Task: Look for space in Budapest XXI. kerület, Hungary from 5th June, 2023 to 16th June, 2023 for 2 adults in price range Rs.7000 to Rs.15000. Place can be entire place with 1  bedroom having 1 bed and 1 bathroom. Property type can be house, flat, guest house, hotel. Booking option can be shelf check-in. Required host language is English.
Action: Mouse moved to (436, 90)
Screenshot: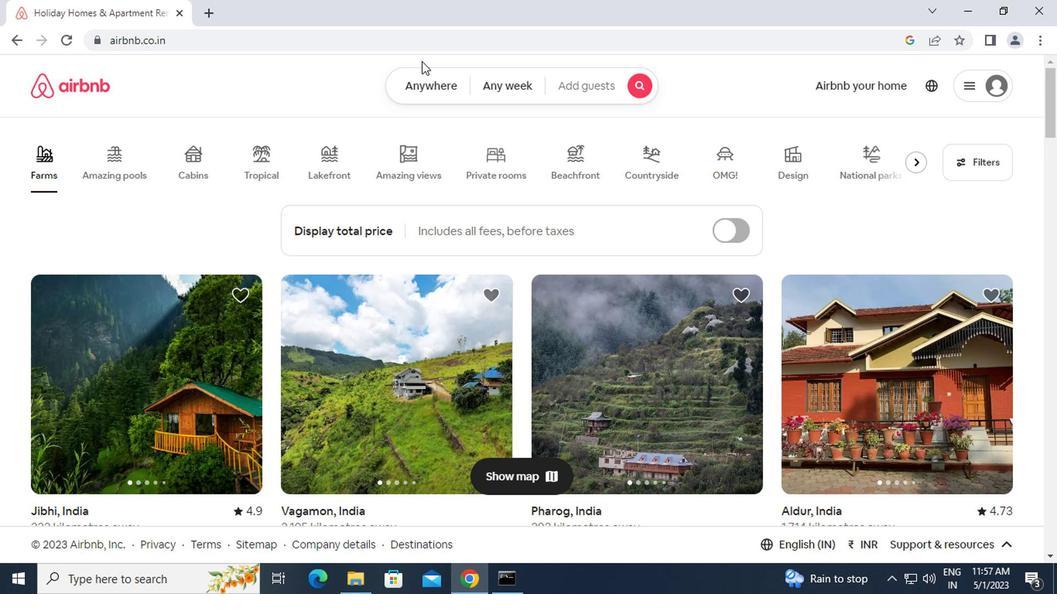 
Action: Mouse pressed left at (436, 90)
Screenshot: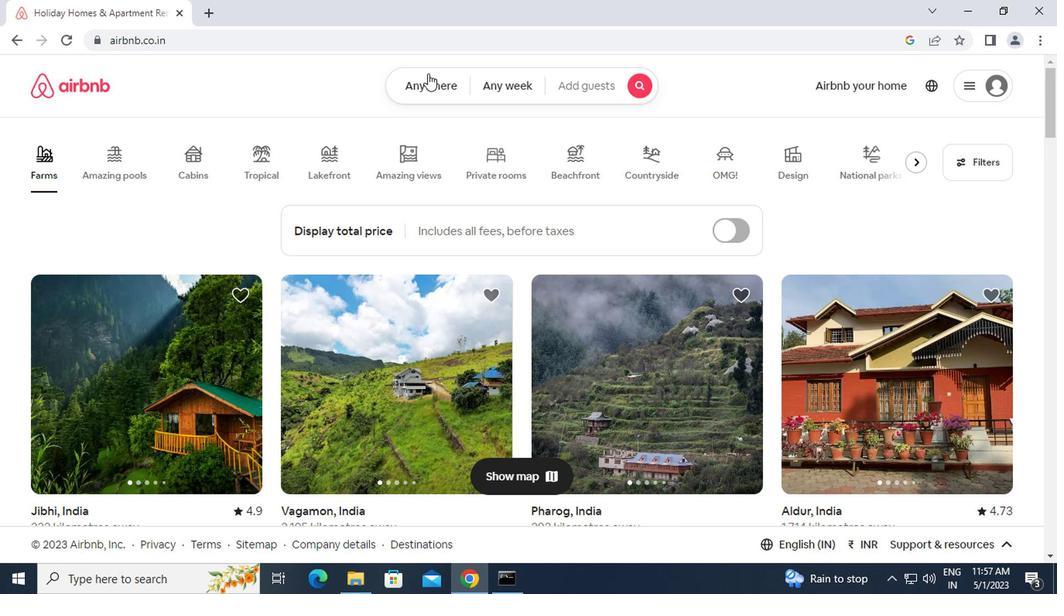 
Action: Mouse moved to (382, 128)
Screenshot: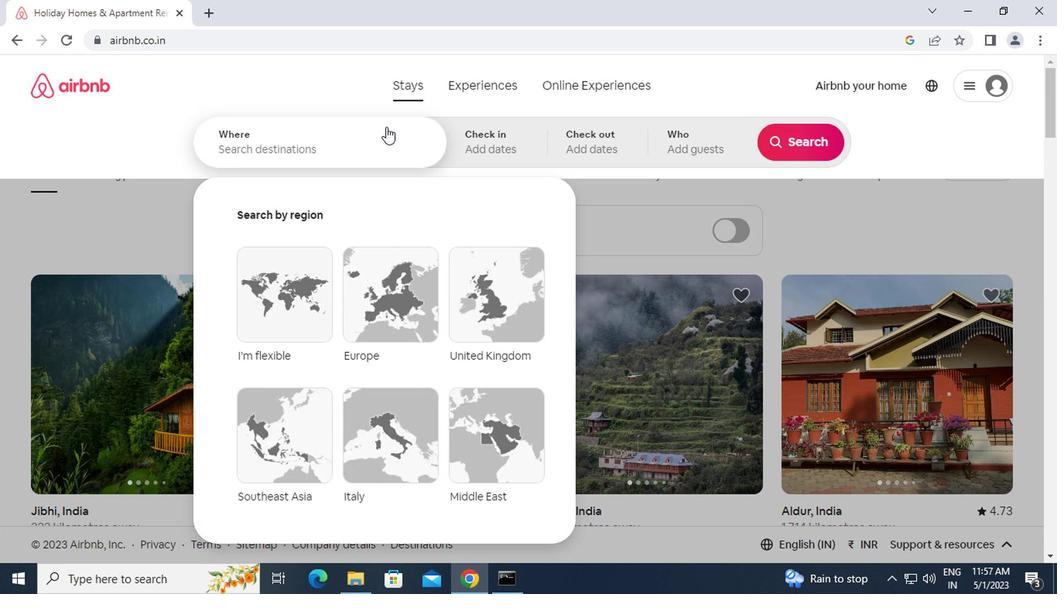 
Action: Mouse pressed left at (382, 128)
Screenshot: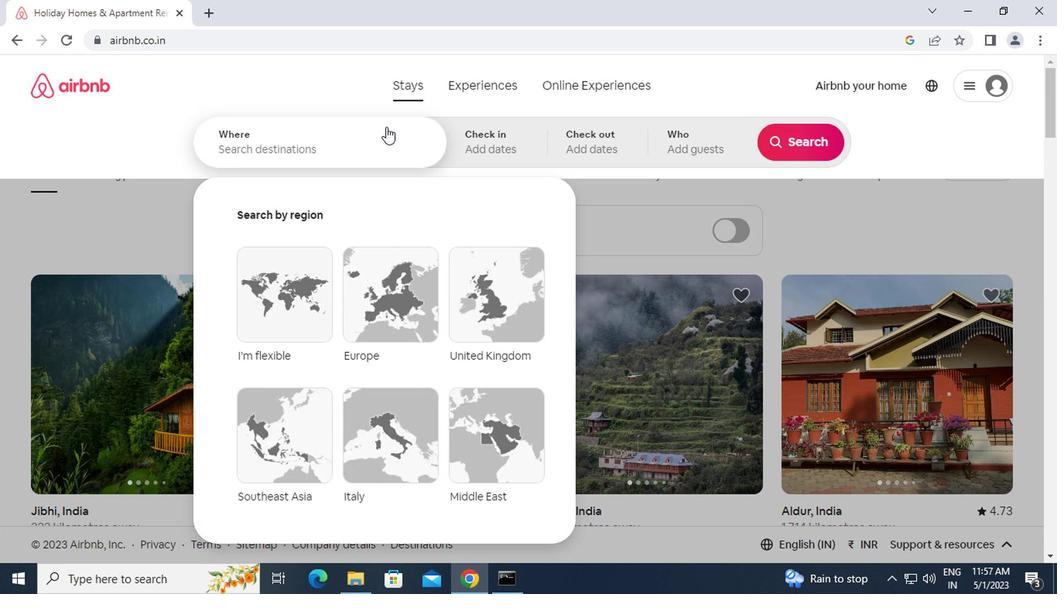 
Action: Key pressed b<Key.caps_lock>udapest<Key.space><Key.caps_lock>xxi.<Key.space><Key.caps_lock>kerulet,<Key.space><Key.caps_lock>h<Key.caps_lock>ungary<Key.enter>
Screenshot: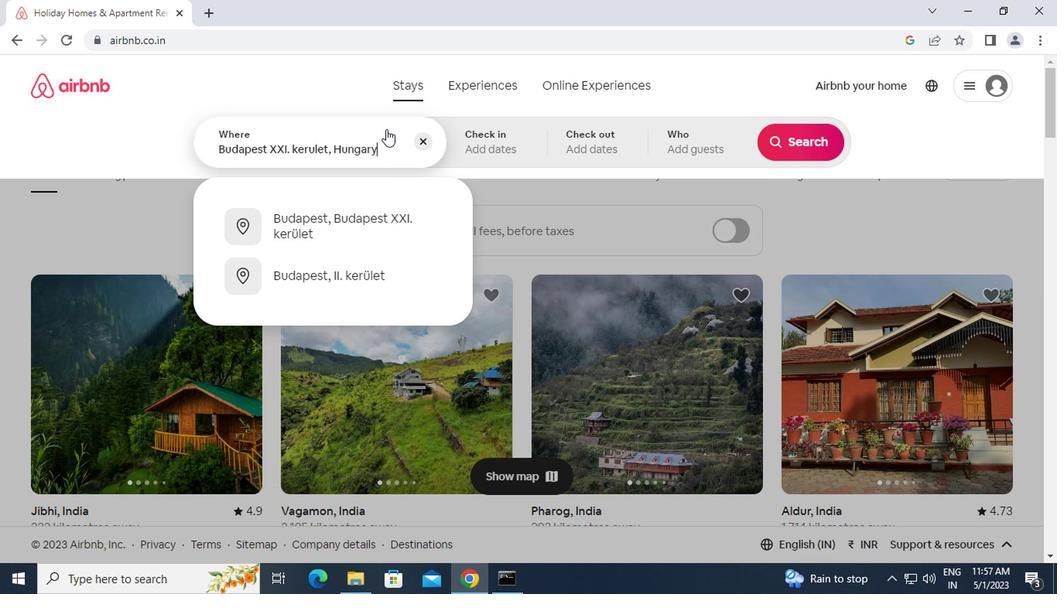 
Action: Mouse moved to (634, 367)
Screenshot: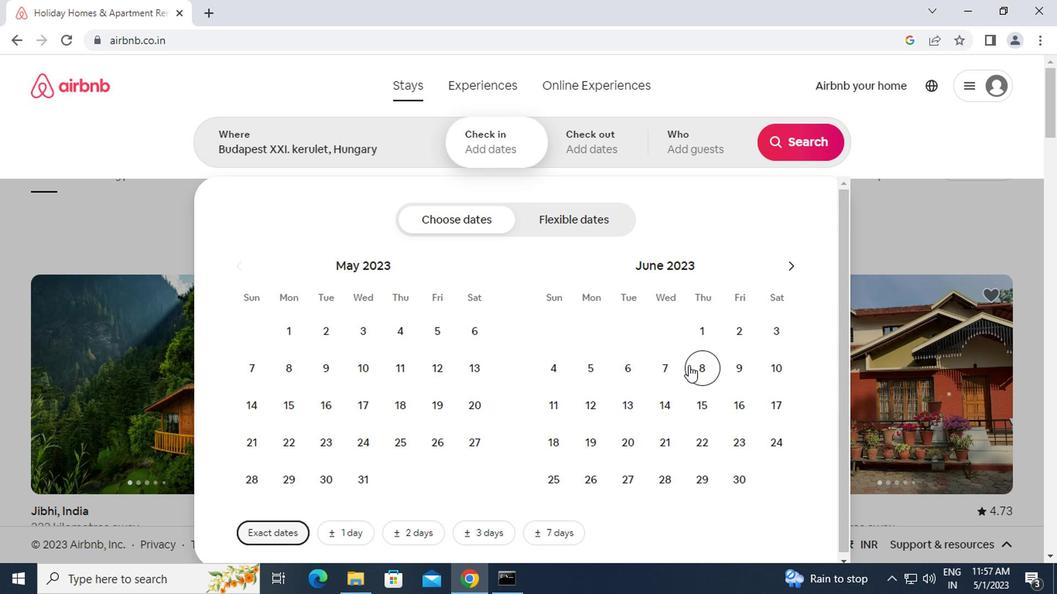 
Action: Mouse pressed left at (634, 367)
Screenshot: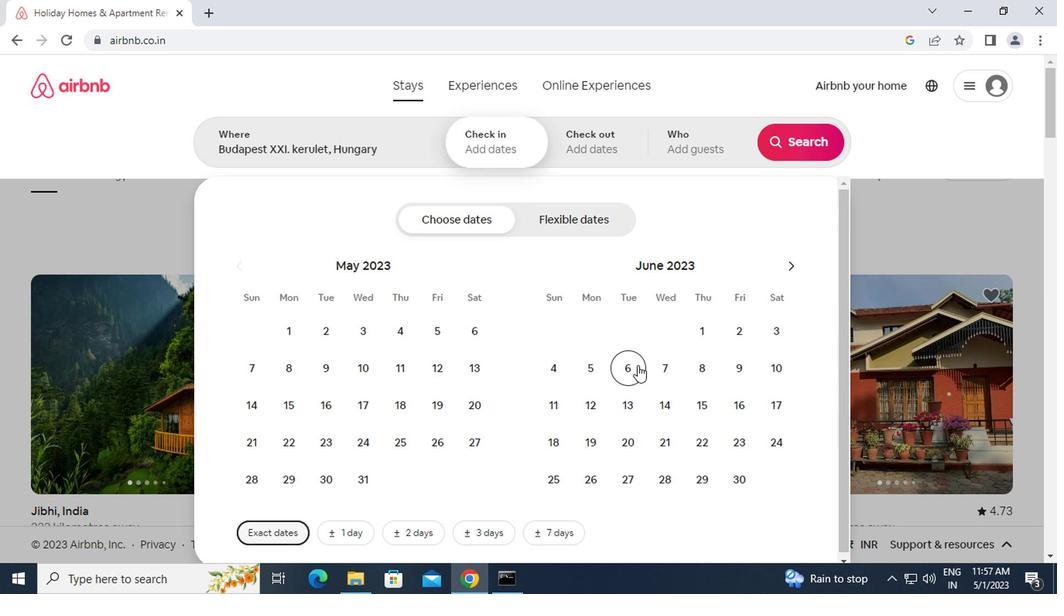 
Action: Mouse moved to (737, 406)
Screenshot: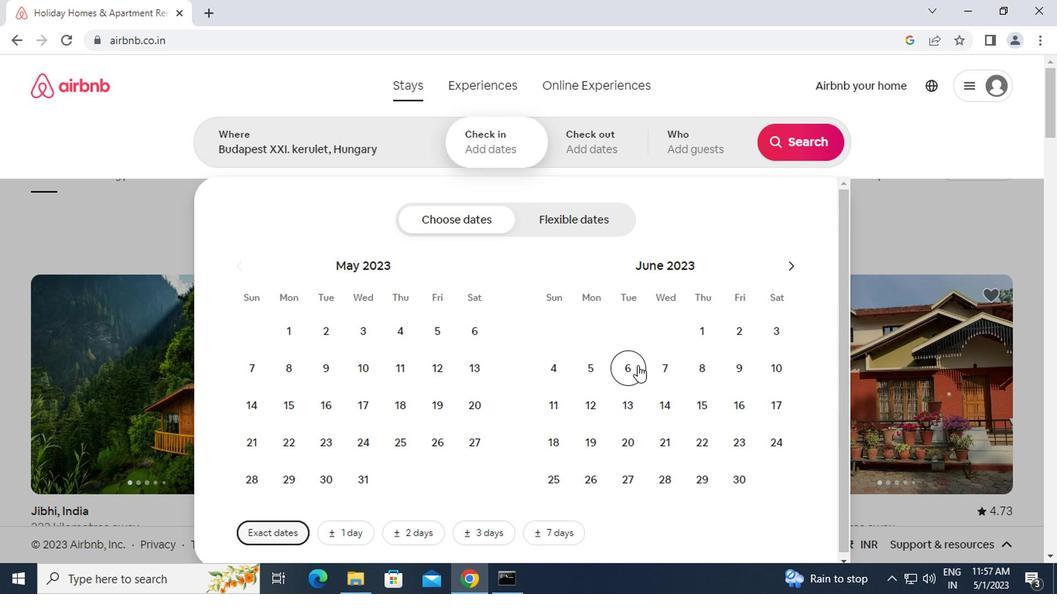 
Action: Mouse pressed left at (737, 406)
Screenshot: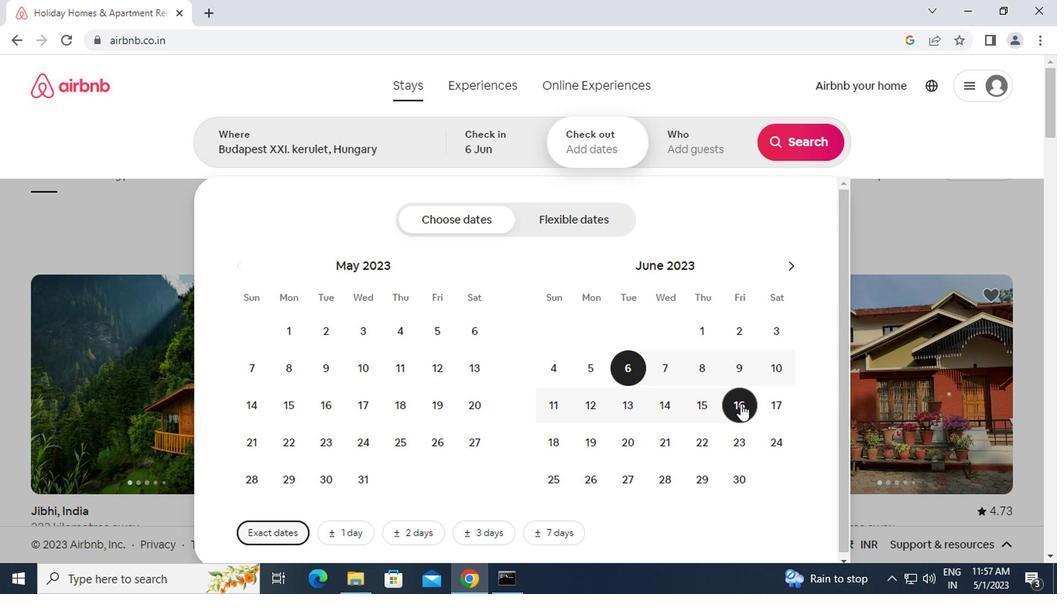 
Action: Mouse moved to (698, 136)
Screenshot: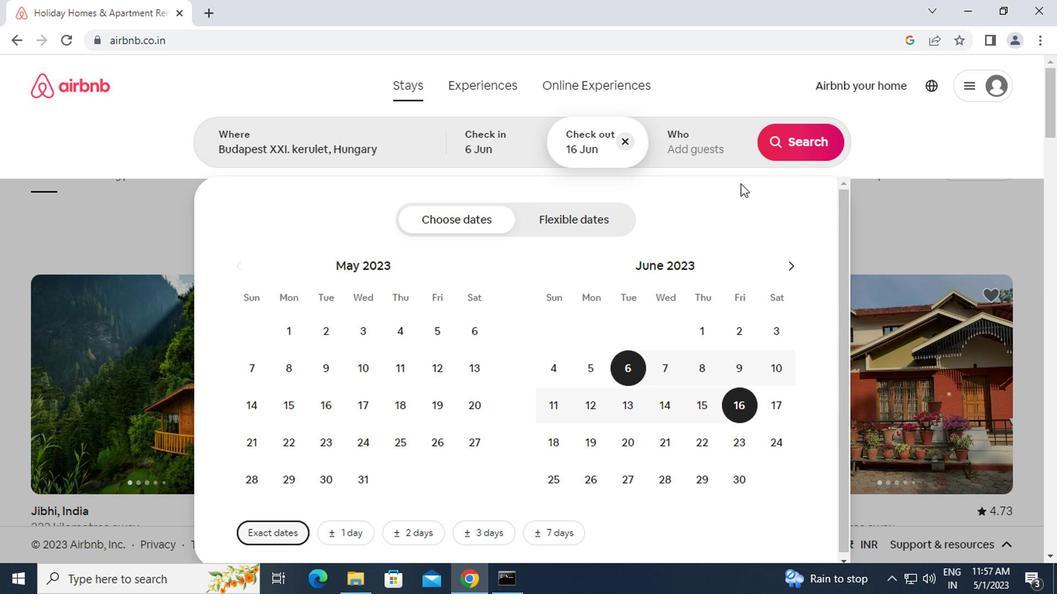 
Action: Mouse pressed left at (698, 136)
Screenshot: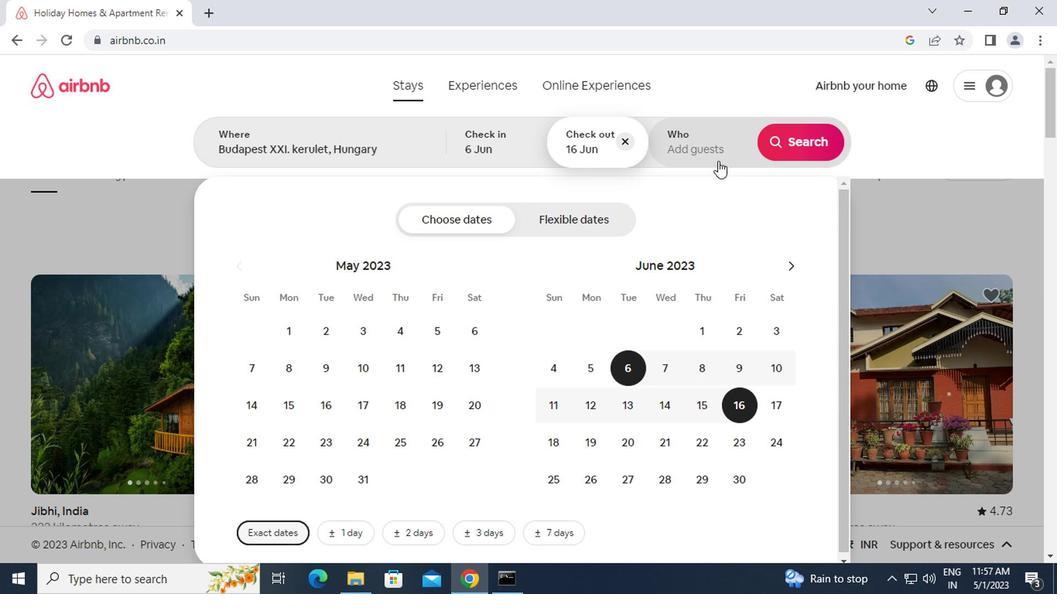 
Action: Mouse moved to (804, 228)
Screenshot: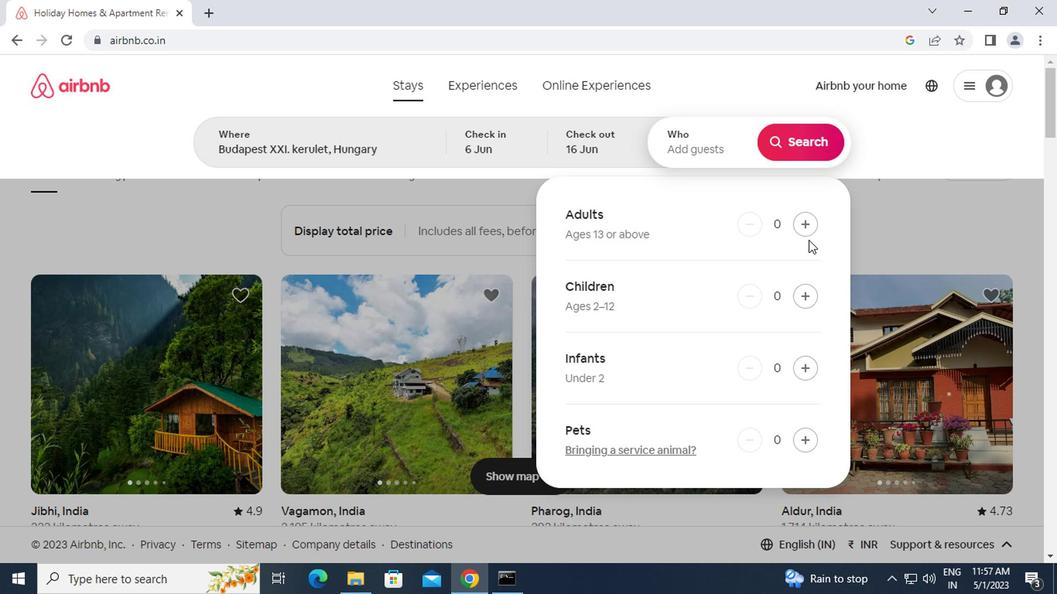 
Action: Mouse pressed left at (804, 228)
Screenshot: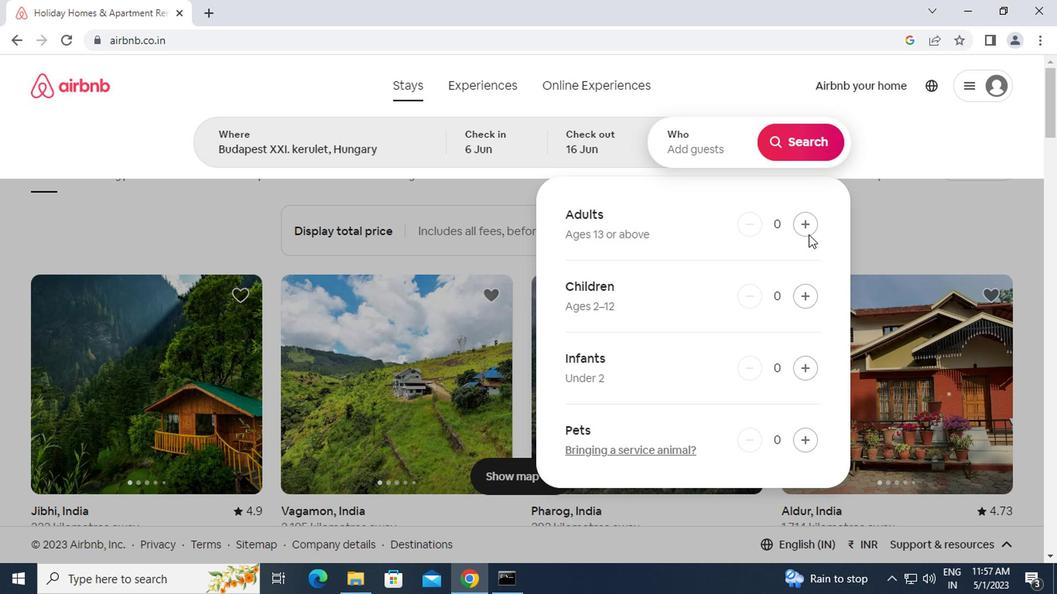 
Action: Mouse pressed left at (804, 228)
Screenshot: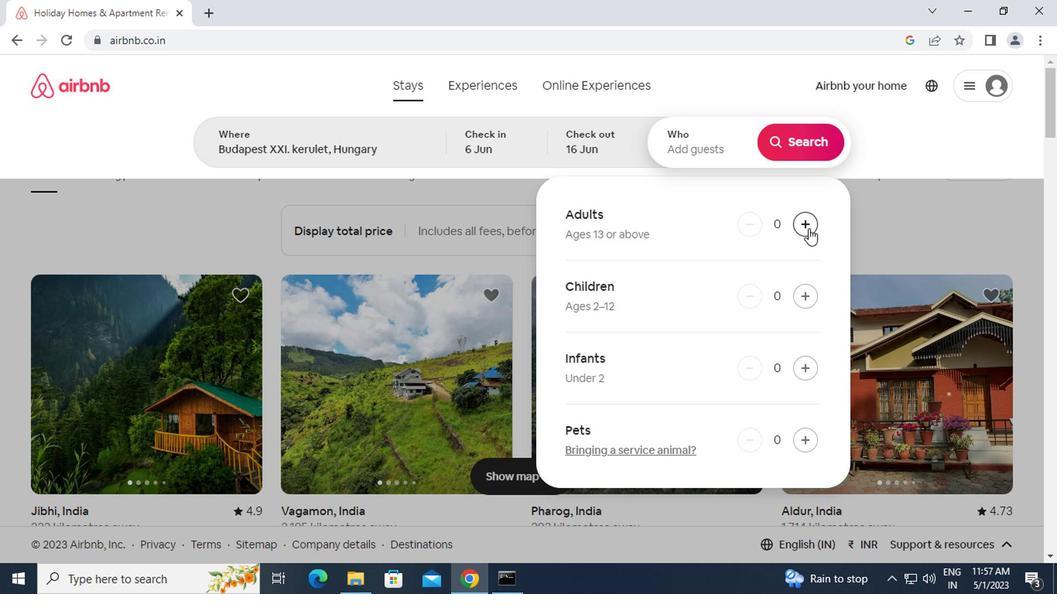 
Action: Mouse moved to (804, 153)
Screenshot: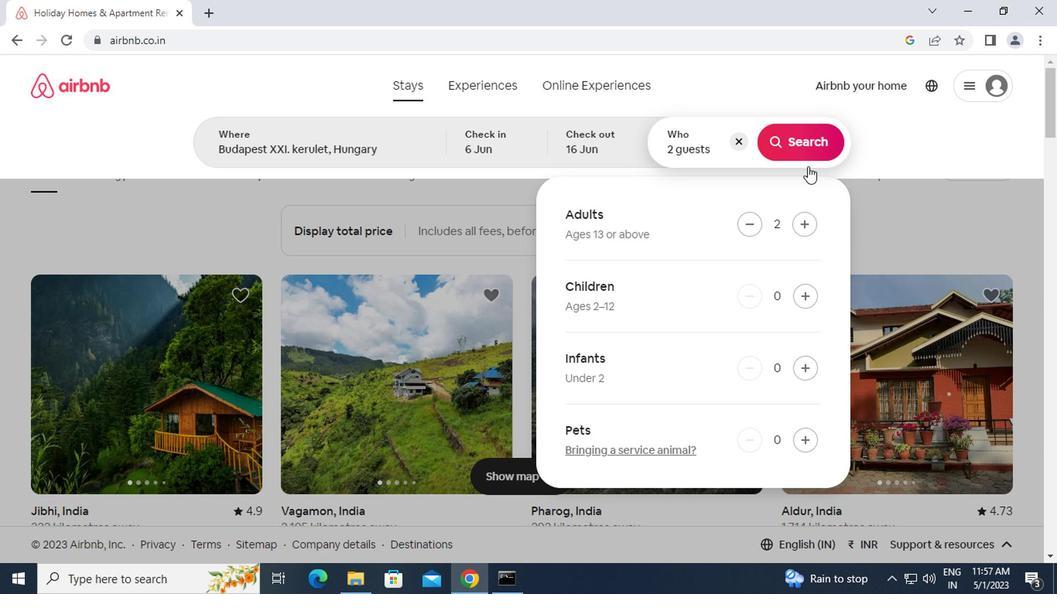 
Action: Mouse pressed left at (804, 153)
Screenshot: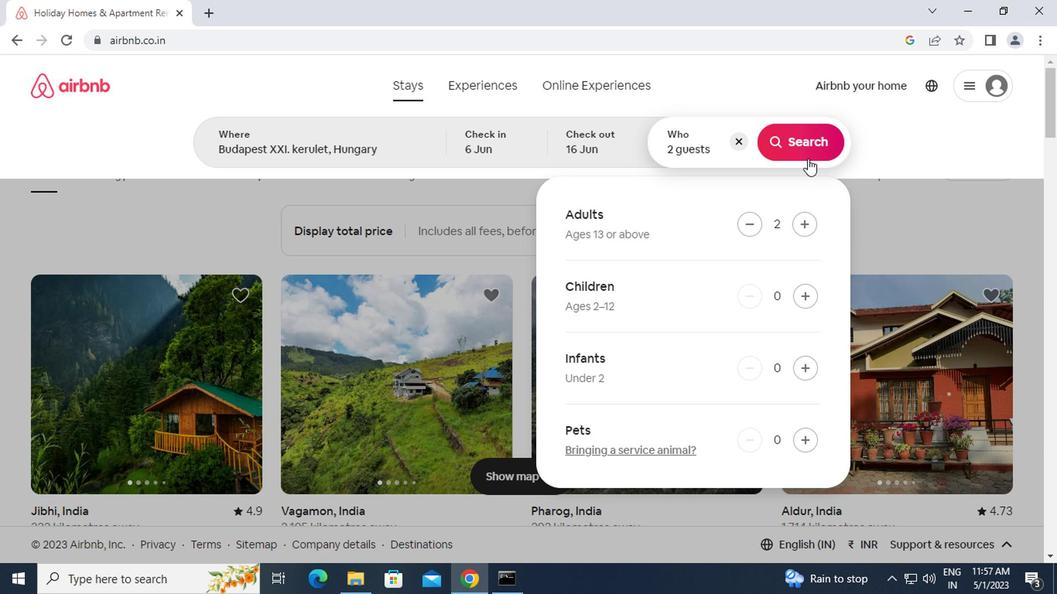 
Action: Mouse moved to (977, 135)
Screenshot: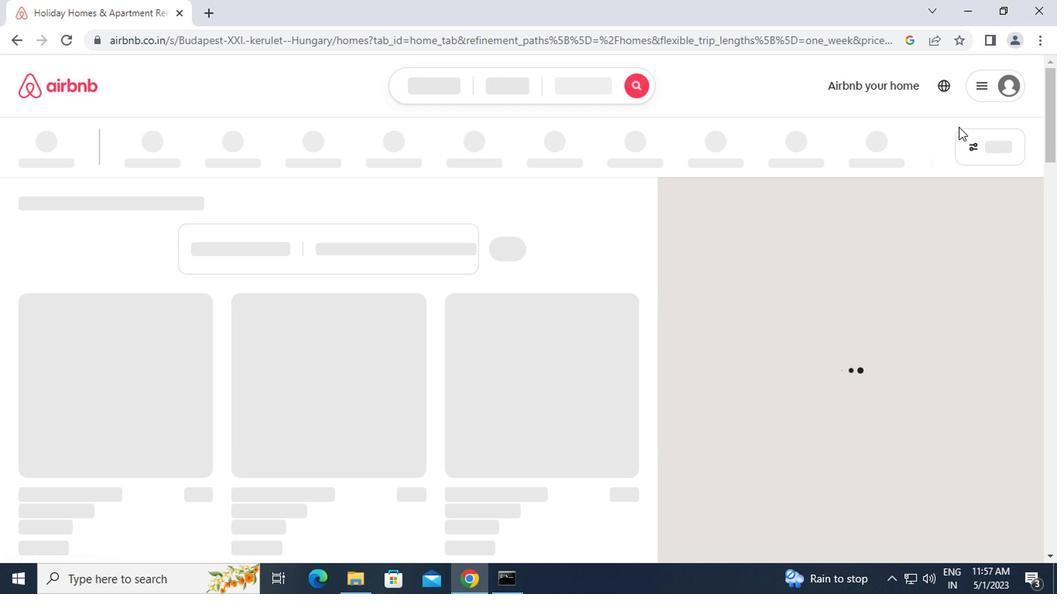 
Action: Mouse pressed left at (977, 135)
Screenshot: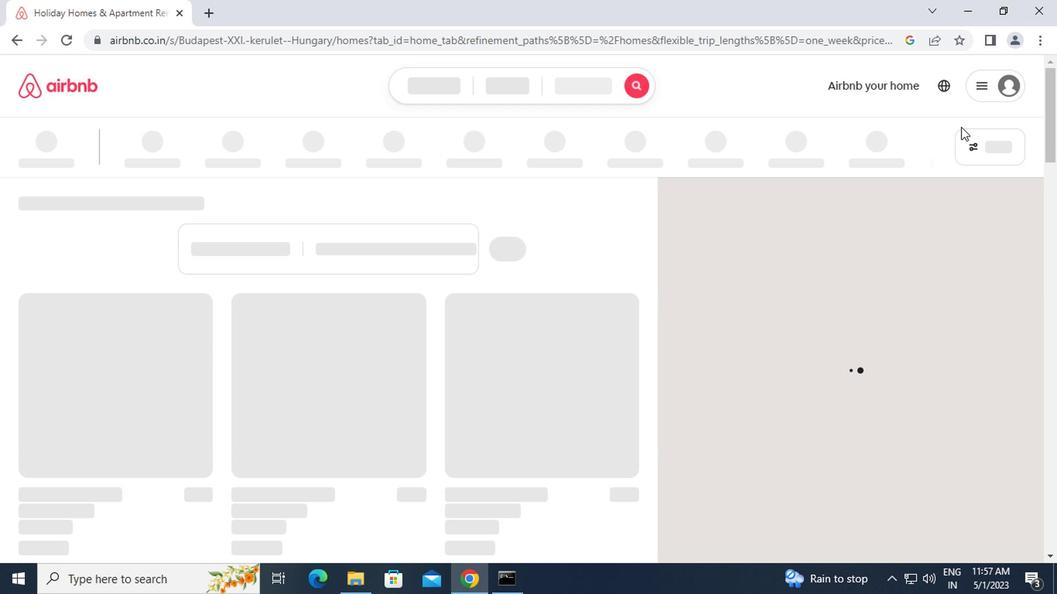 
Action: Mouse moved to (331, 345)
Screenshot: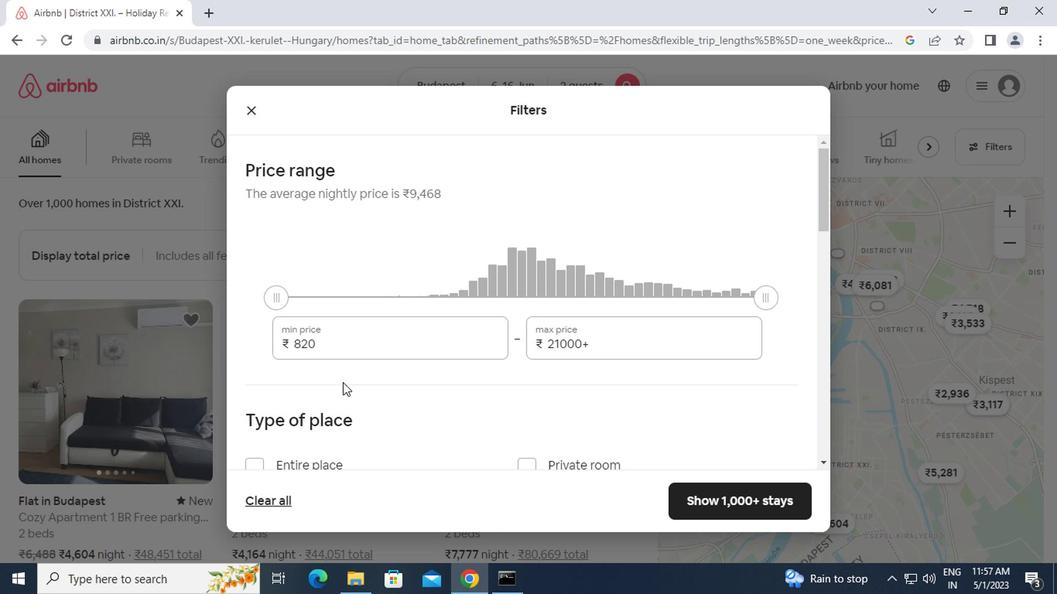 
Action: Mouse pressed left at (331, 345)
Screenshot: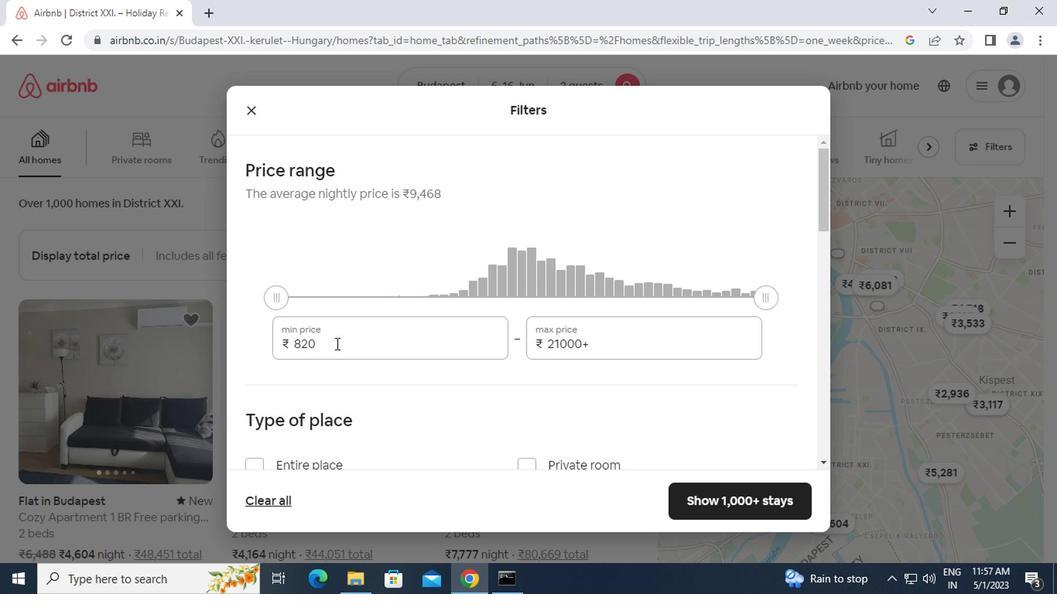 
Action: Mouse moved to (243, 350)
Screenshot: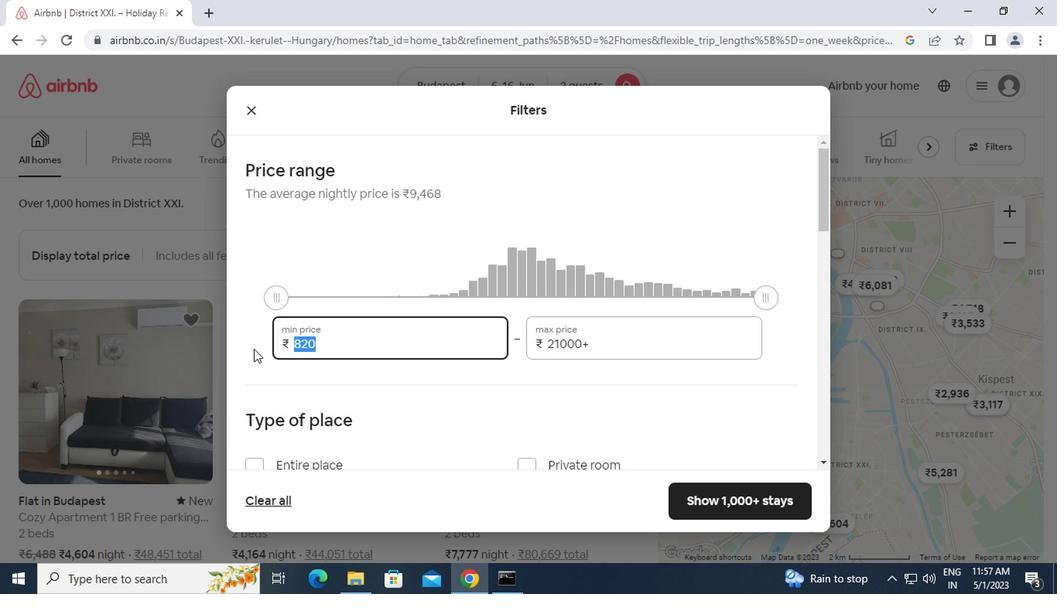 
Action: Key pressed 7
Screenshot: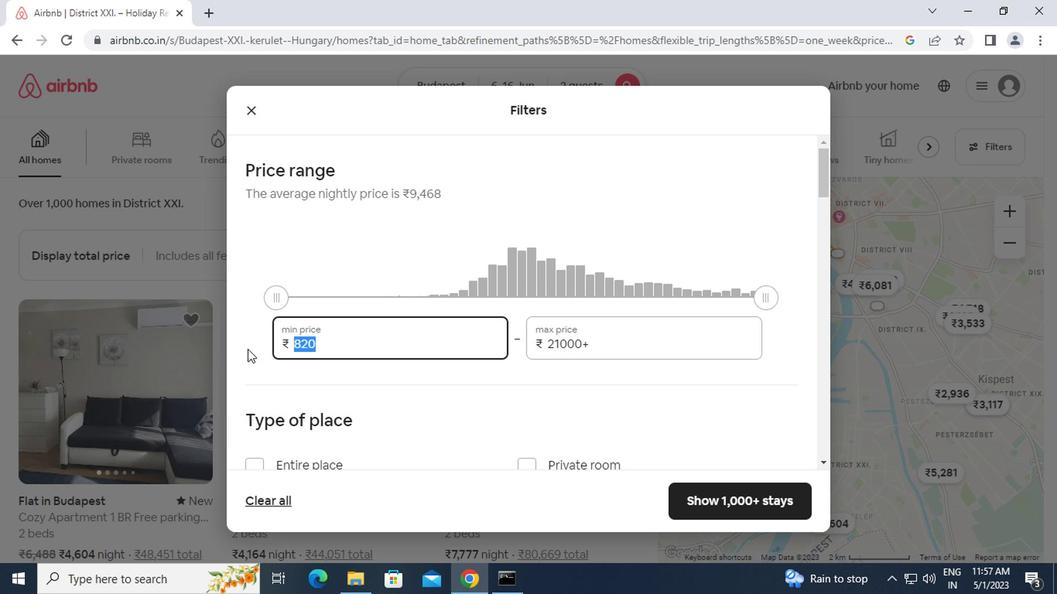 
Action: Mouse moved to (243, 350)
Screenshot: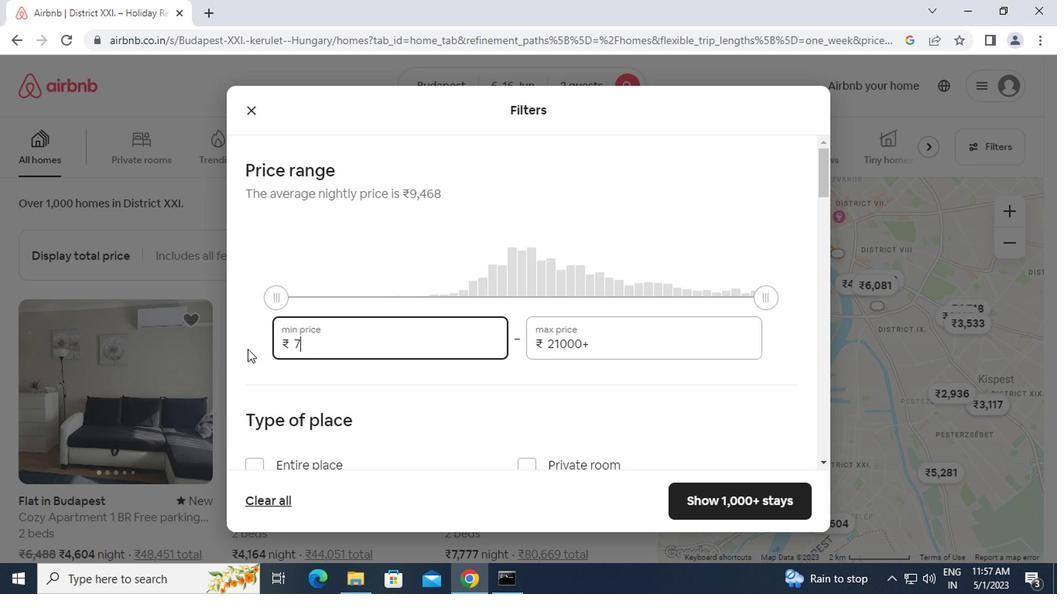 
Action: Key pressed 000<Key.tab><Key.backspace><Key.backspace><Key.backspace><Key.backspace><Key.backspace><Key.backspace><Key.backspace><Key.backspace><Key.backspace><Key.backspace><Key.backspace><Key.backspace><Key.backspace><Key.backspace><Key.backspace><Key.backspace><Key.backspace><Key.backspace><Key.backspace><Key.backspace><Key.backspace><Key.backspace><Key.backspace><Key.backspace><Key.backspace>15000
Screenshot: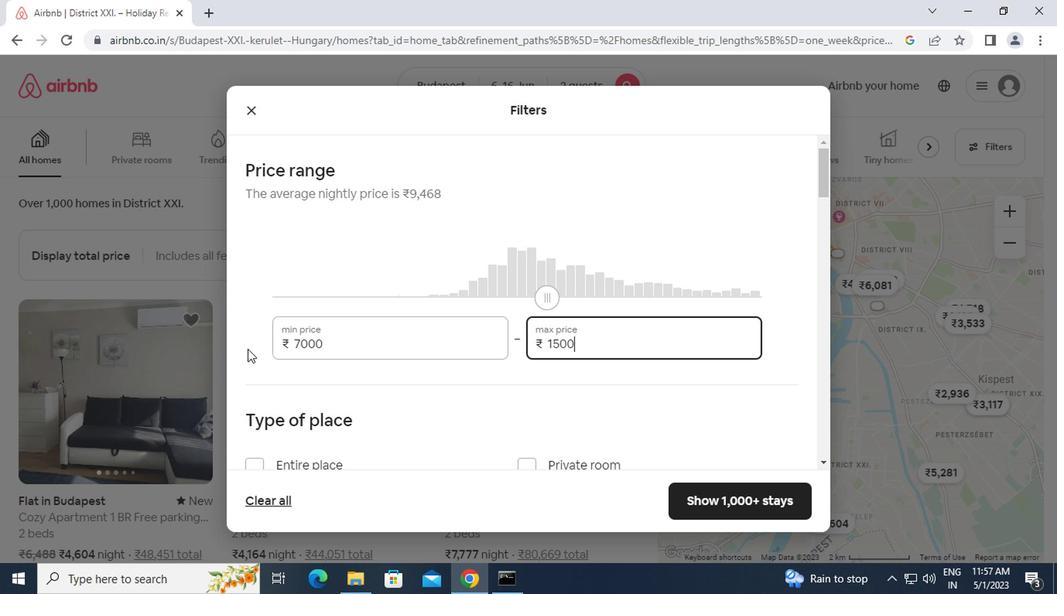 
Action: Mouse moved to (244, 351)
Screenshot: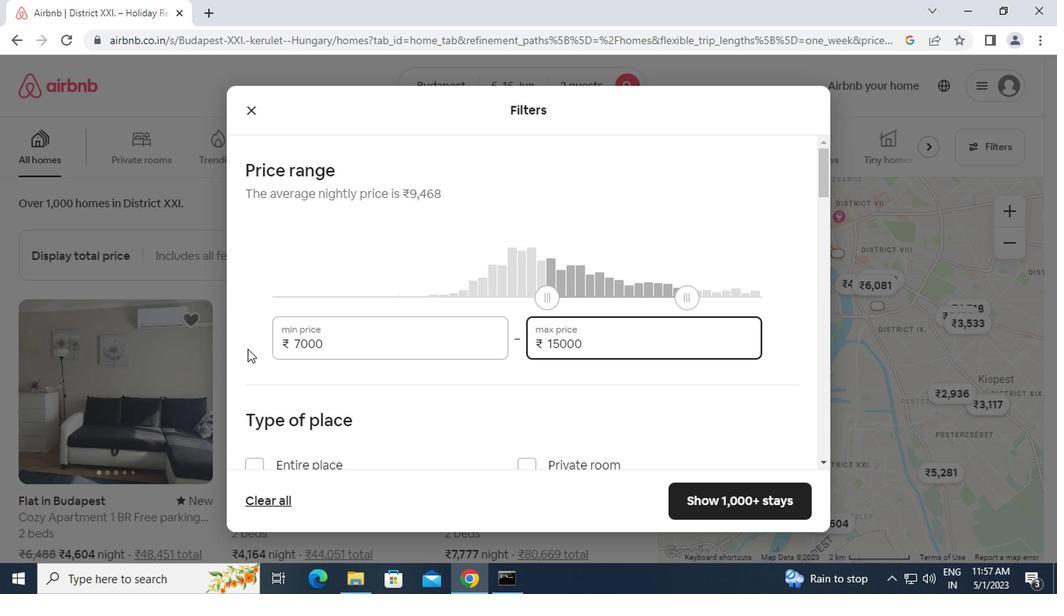 
Action: Mouse scrolled (244, 350) with delta (0, -1)
Screenshot: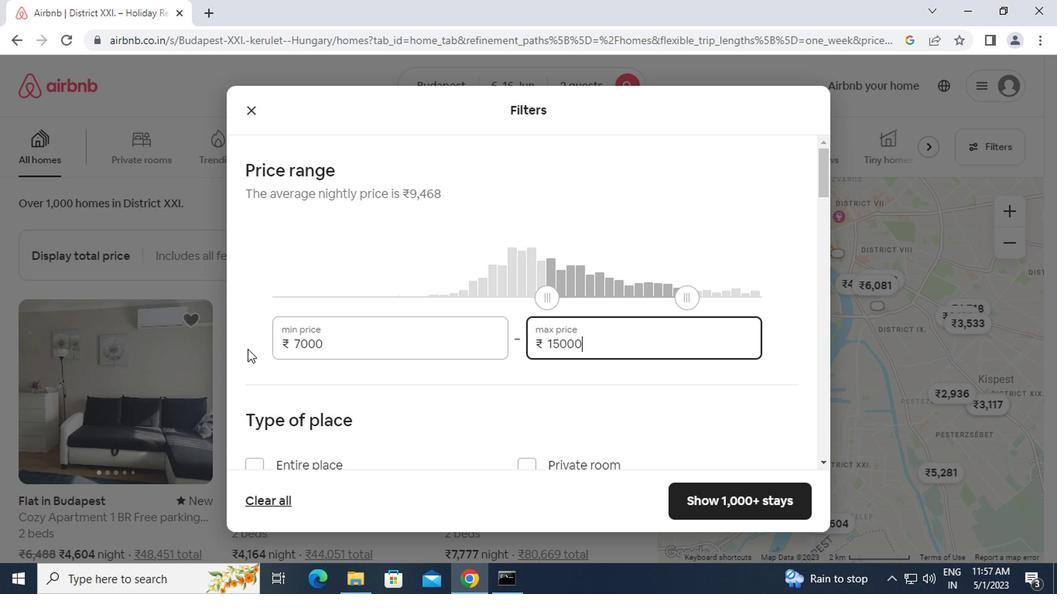 
Action: Mouse scrolled (244, 350) with delta (0, -1)
Screenshot: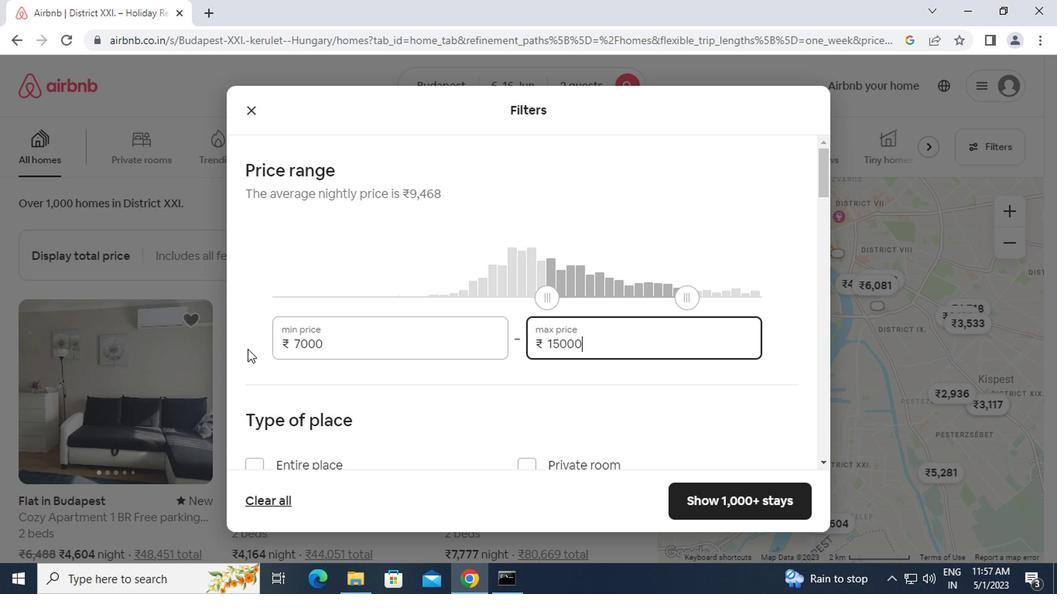 
Action: Mouse moved to (252, 323)
Screenshot: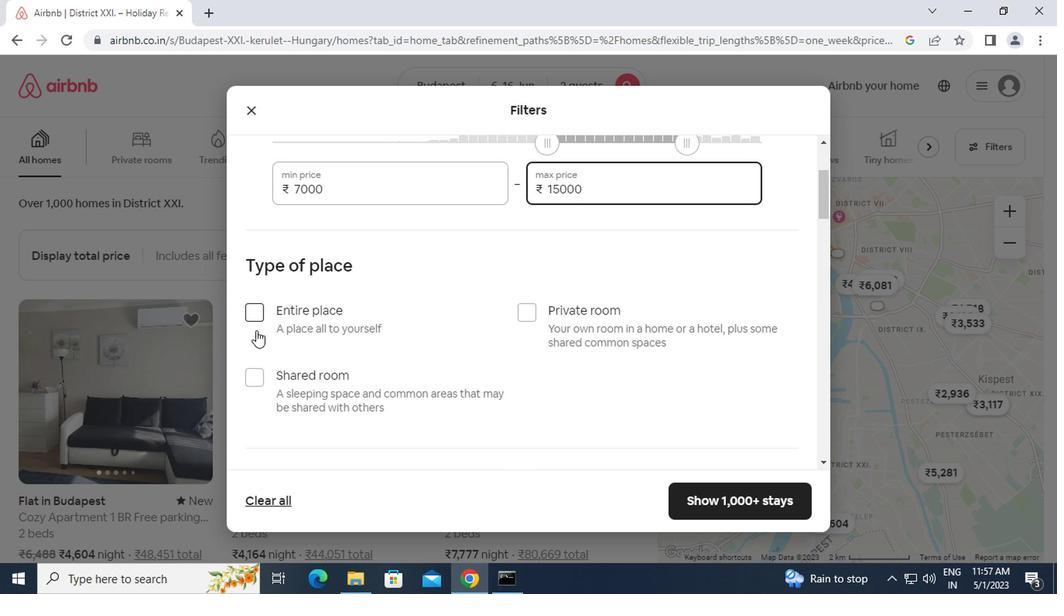 
Action: Mouse pressed left at (252, 323)
Screenshot: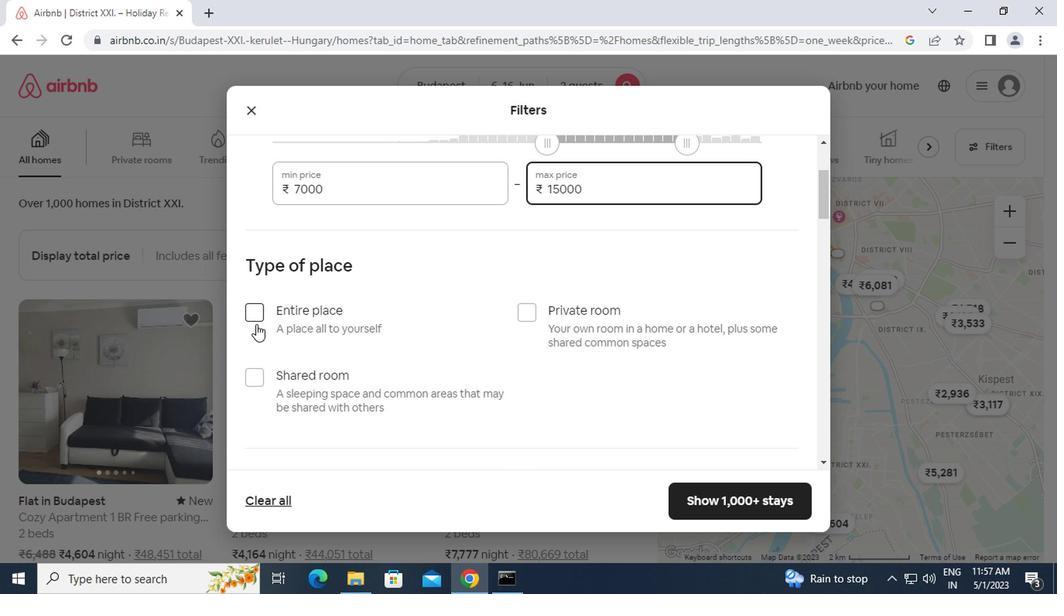 
Action: Mouse moved to (384, 345)
Screenshot: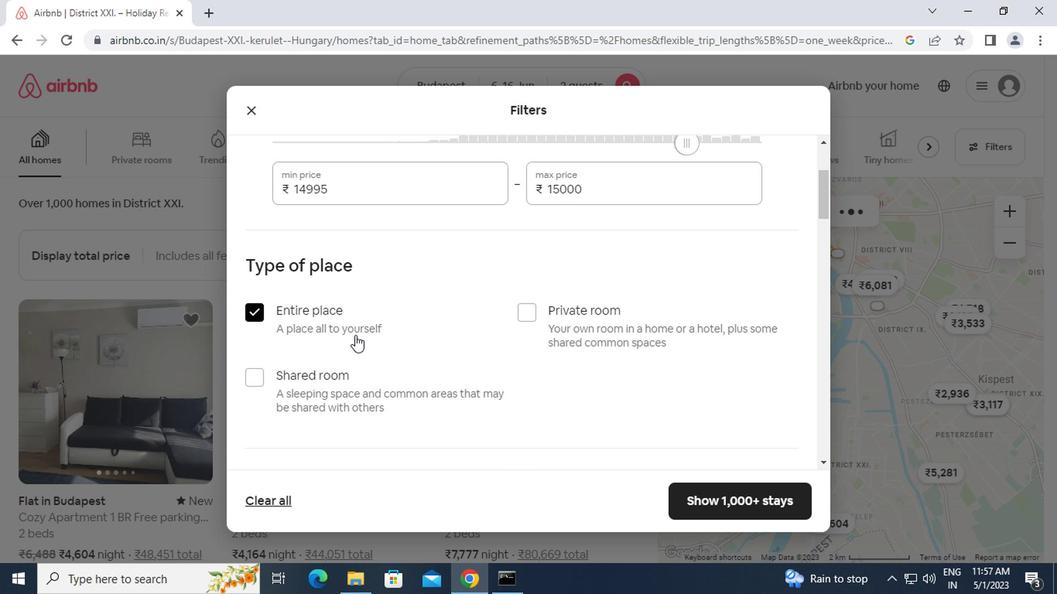 
Action: Mouse scrolled (384, 344) with delta (0, 0)
Screenshot: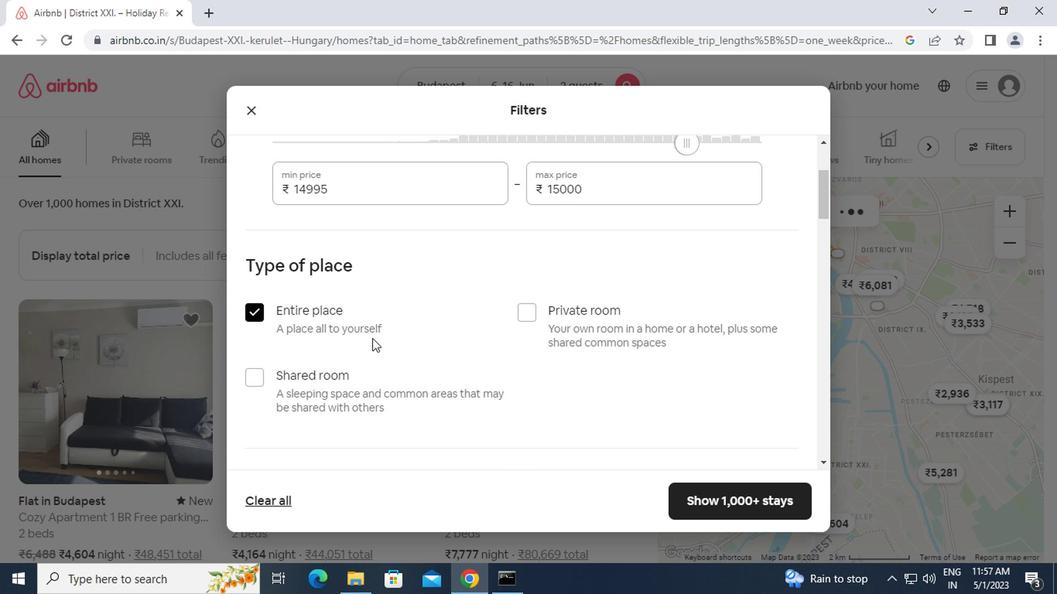 
Action: Mouse moved to (384, 345)
Screenshot: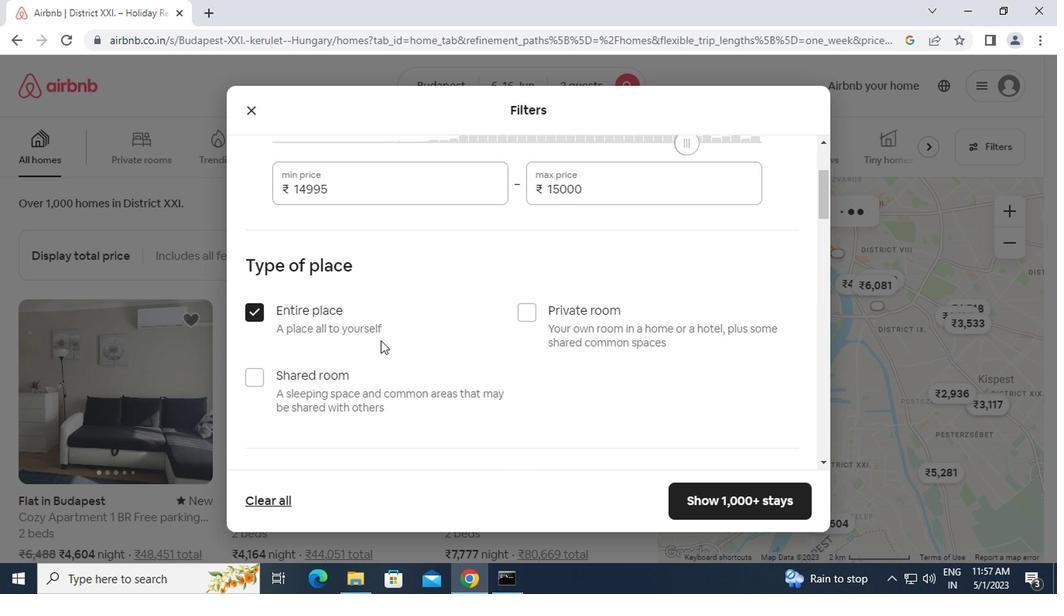 
Action: Mouse scrolled (384, 344) with delta (0, 0)
Screenshot: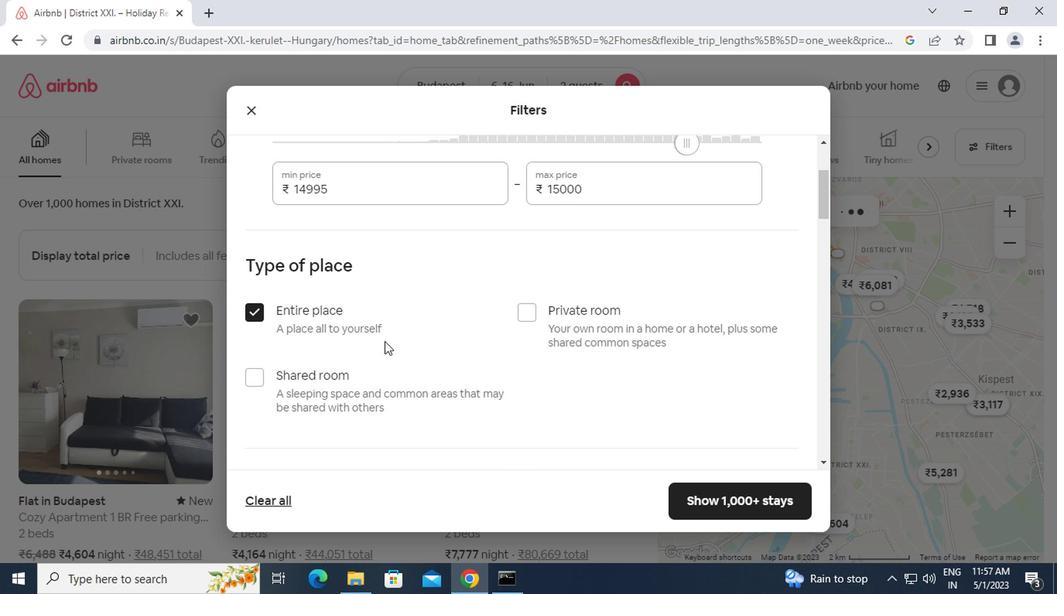 
Action: Mouse scrolled (384, 344) with delta (0, 0)
Screenshot: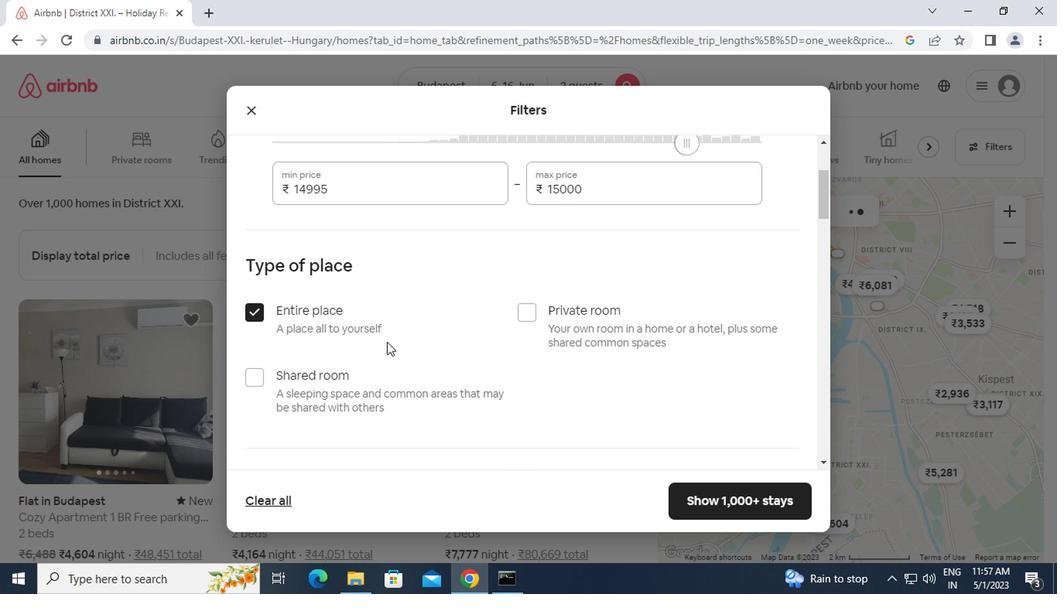 
Action: Mouse scrolled (384, 344) with delta (0, 0)
Screenshot: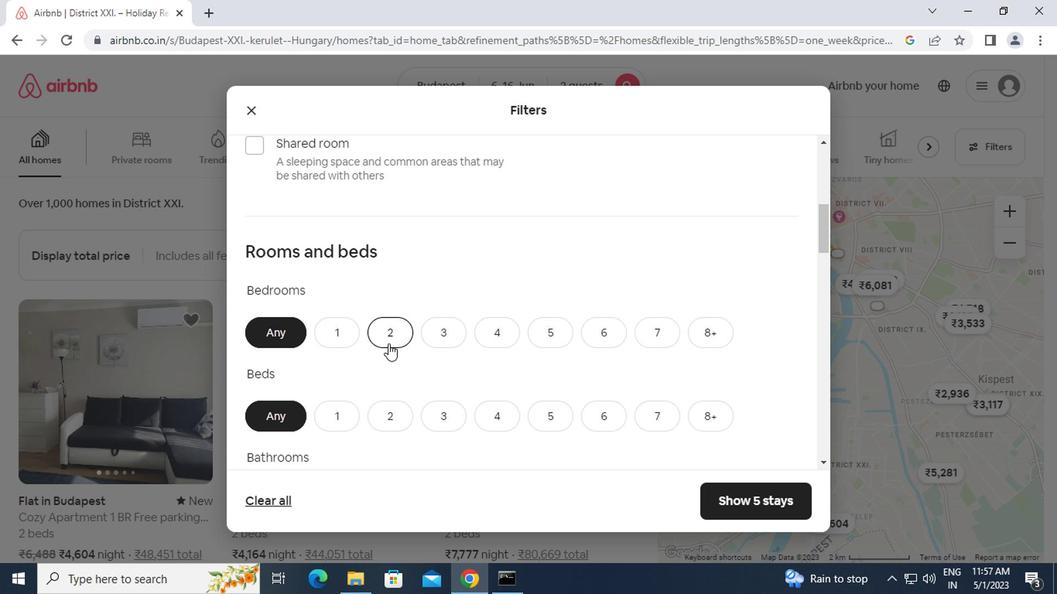 
Action: Mouse moved to (349, 252)
Screenshot: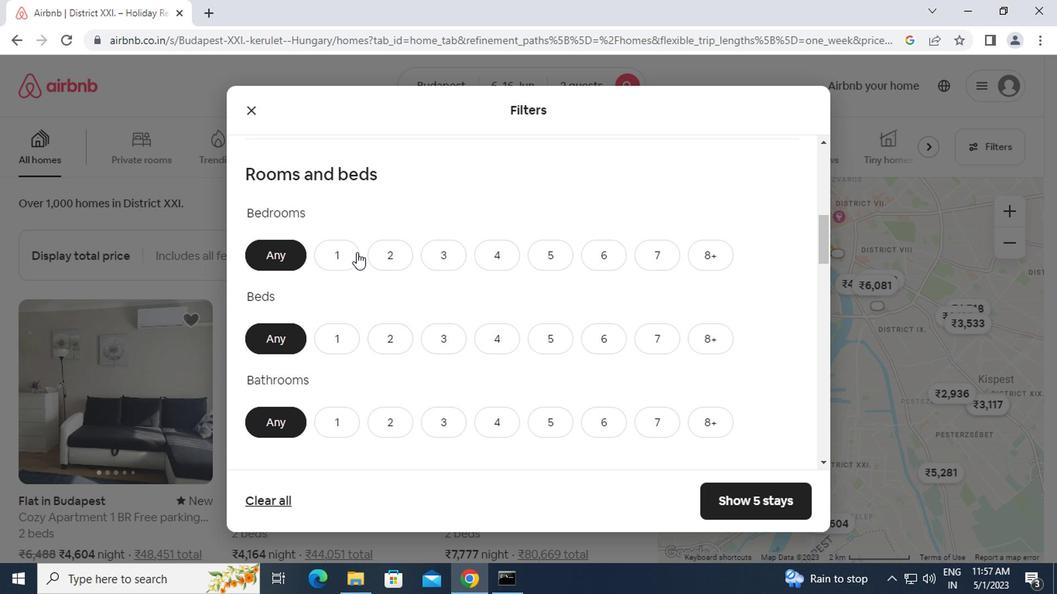 
Action: Mouse pressed left at (349, 252)
Screenshot: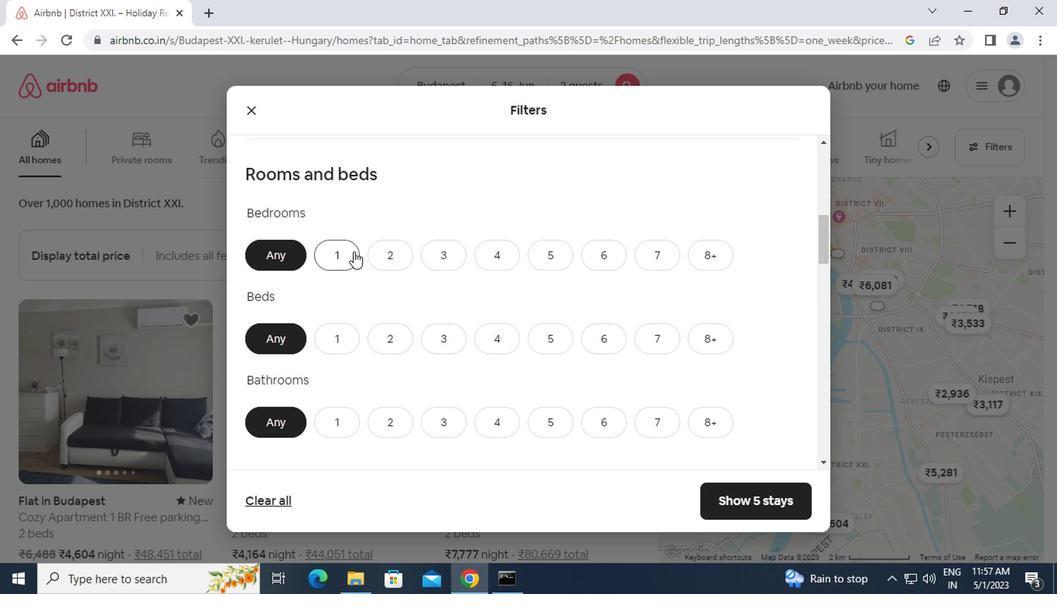 
Action: Mouse moved to (339, 331)
Screenshot: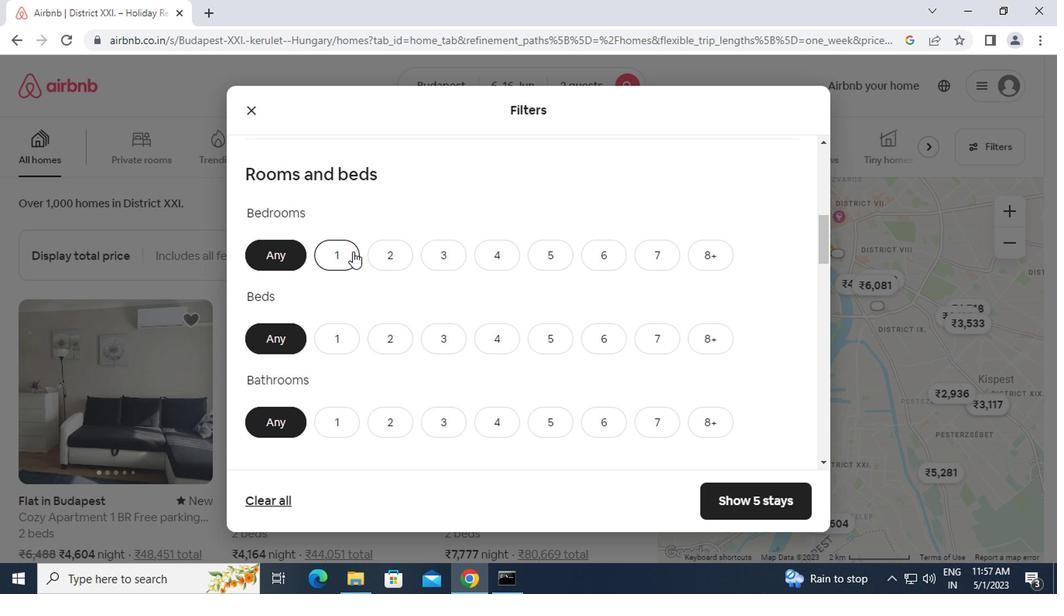 
Action: Mouse pressed left at (339, 331)
Screenshot: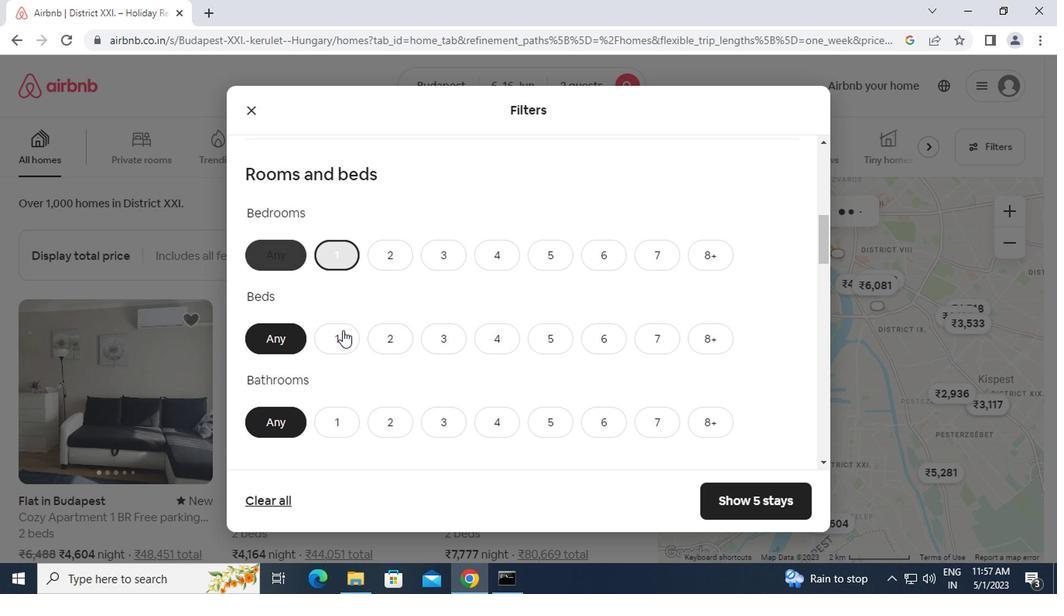 
Action: Mouse moved to (343, 413)
Screenshot: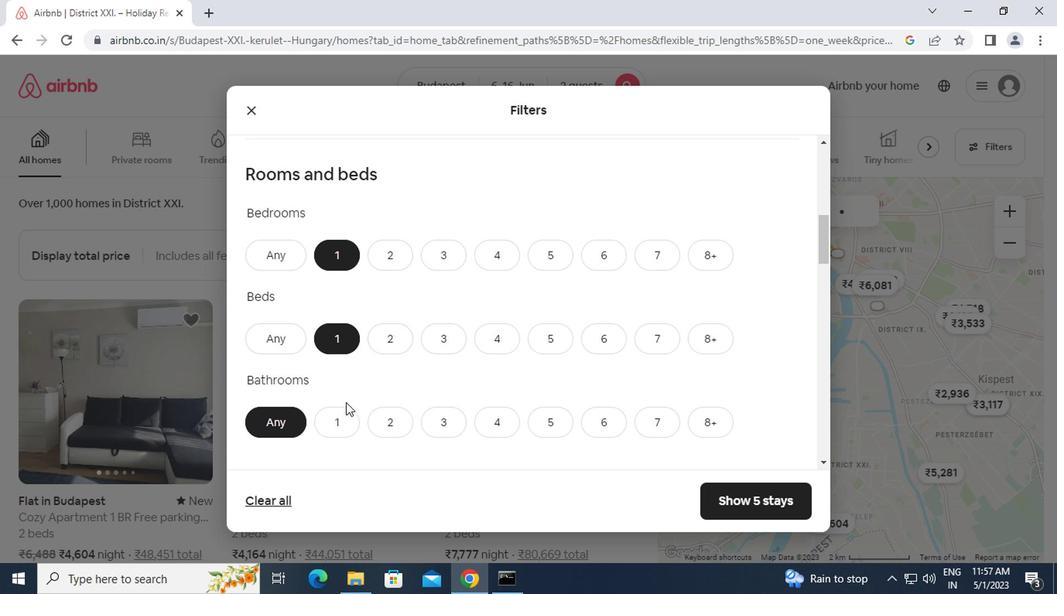 
Action: Mouse pressed left at (343, 413)
Screenshot: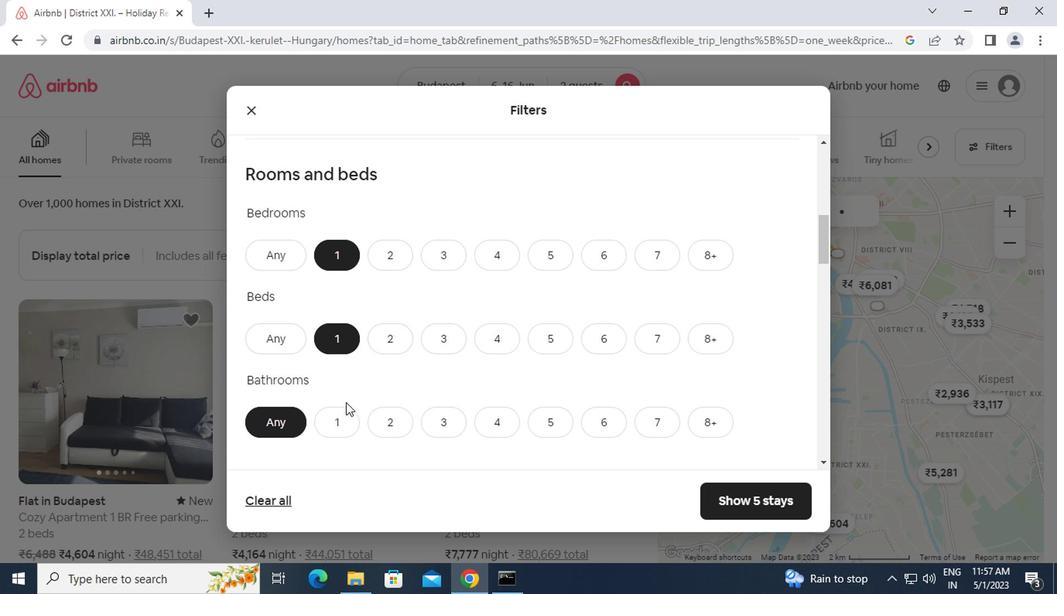 
Action: Mouse moved to (394, 427)
Screenshot: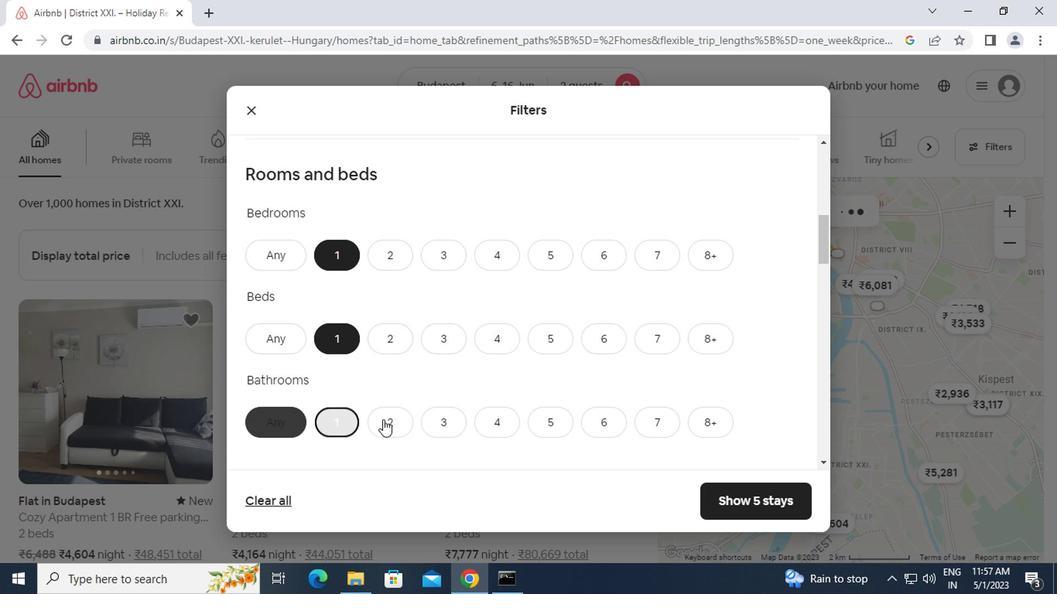 
Action: Mouse scrolled (394, 426) with delta (0, -1)
Screenshot: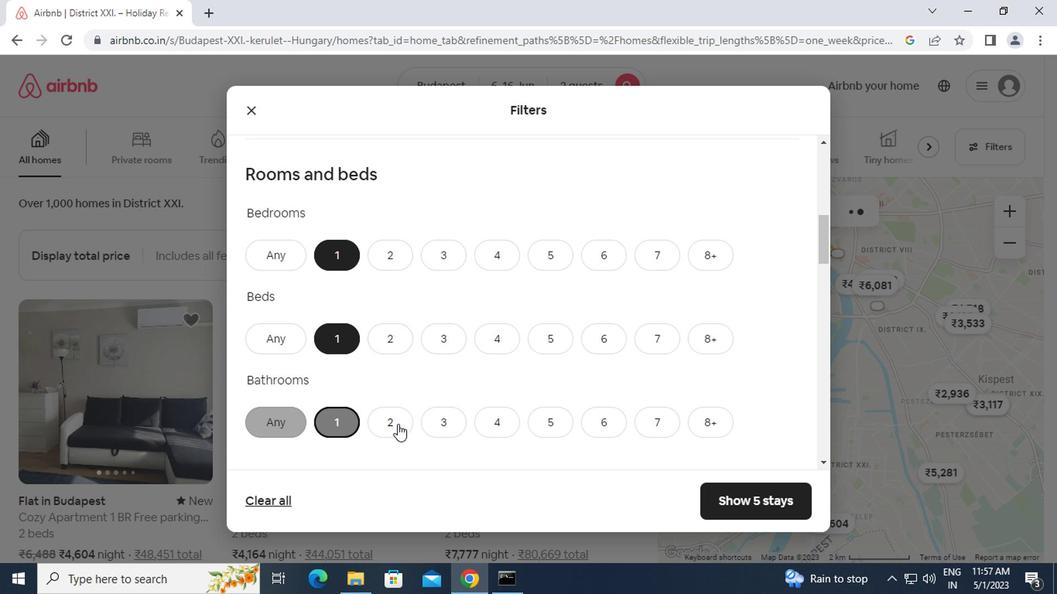 
Action: Mouse moved to (395, 427)
Screenshot: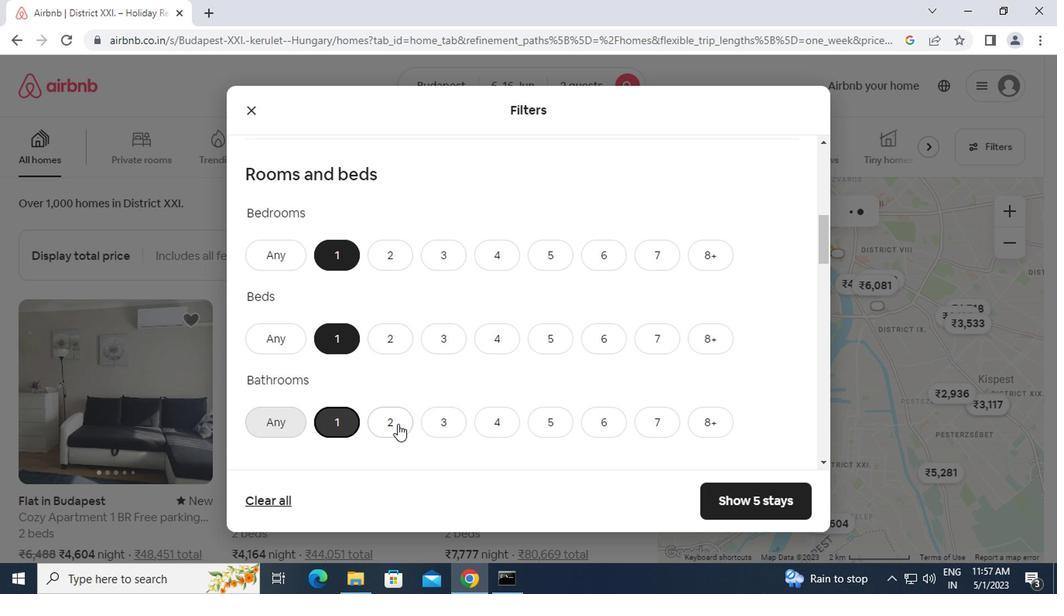 
Action: Mouse scrolled (395, 426) with delta (0, -1)
Screenshot: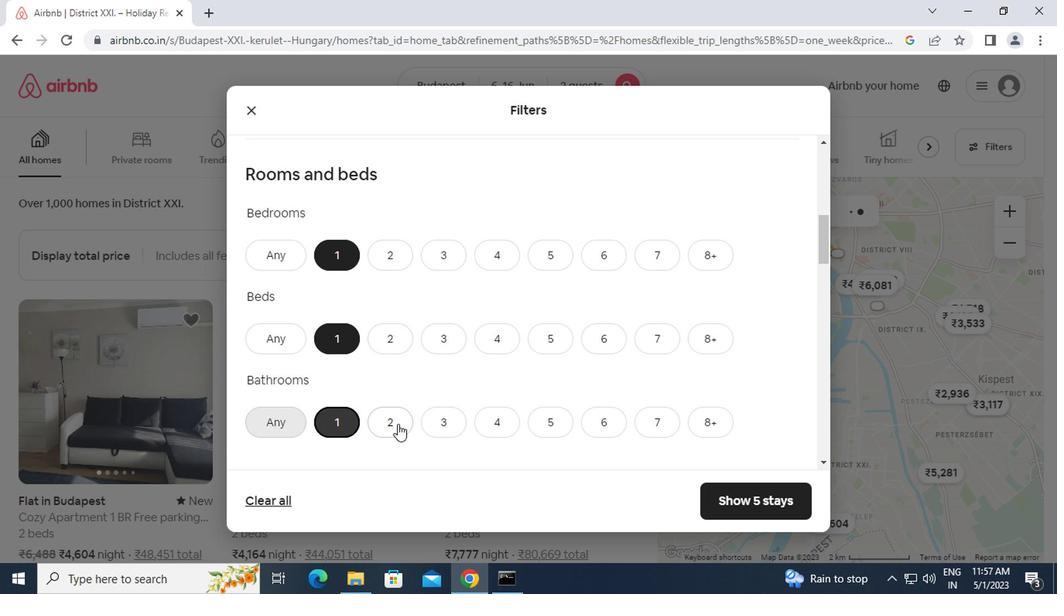 
Action: Mouse scrolled (395, 426) with delta (0, -1)
Screenshot: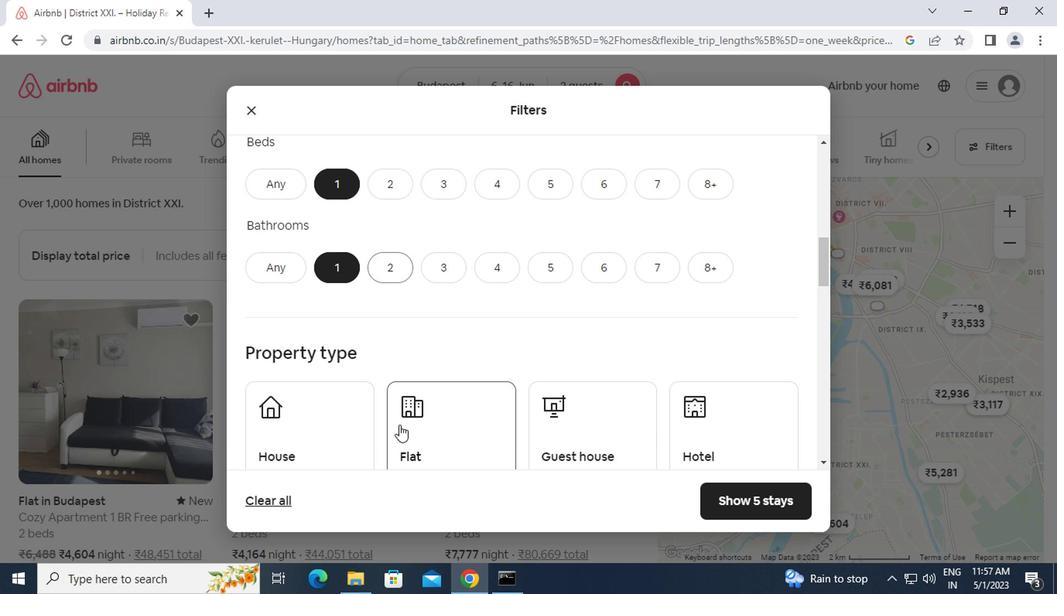 
Action: Mouse moved to (324, 368)
Screenshot: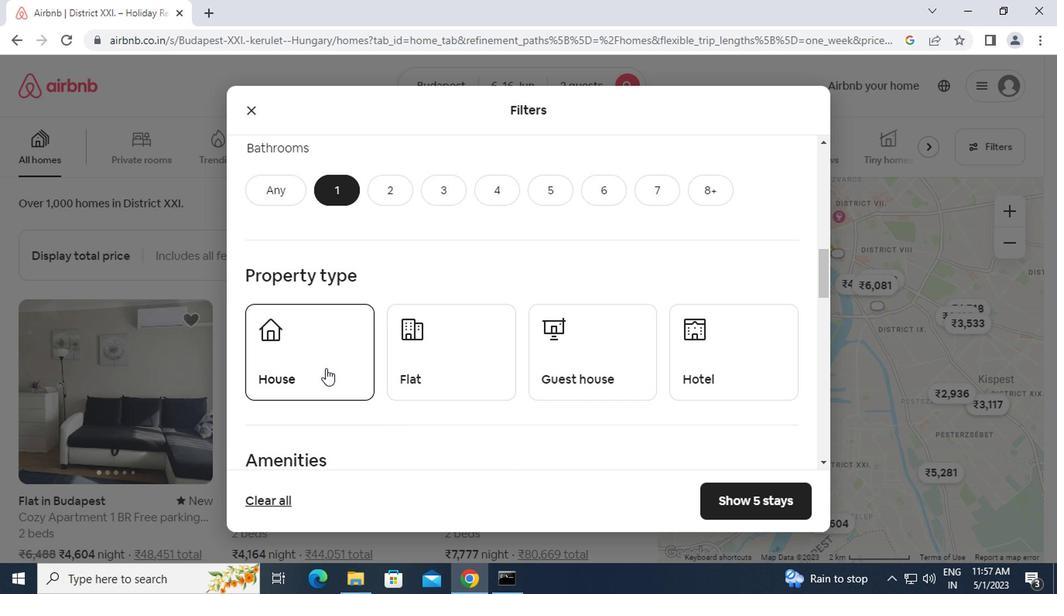 
Action: Mouse pressed left at (324, 368)
Screenshot: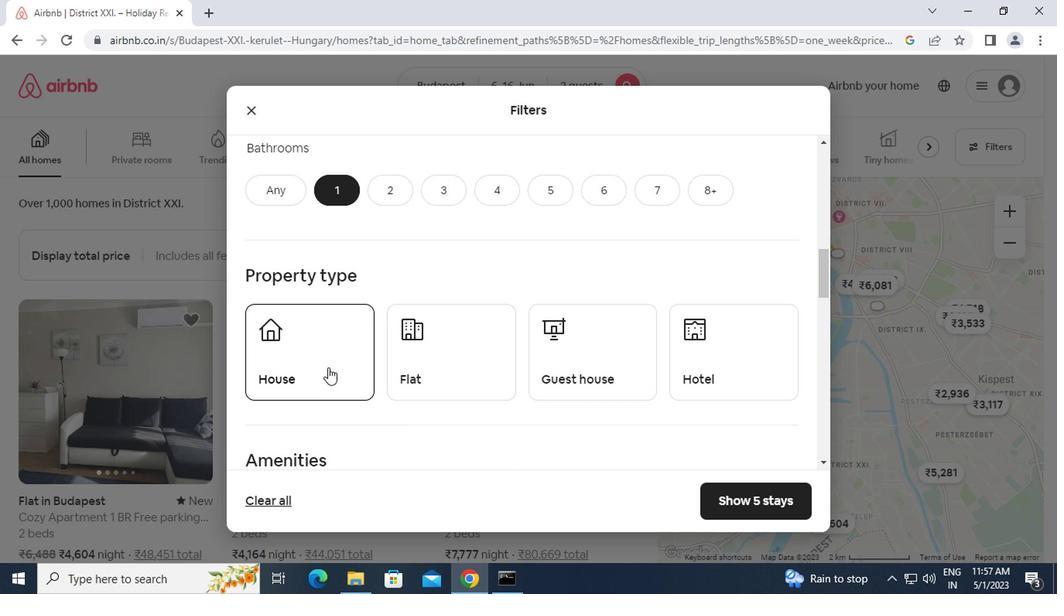 
Action: Mouse moved to (450, 339)
Screenshot: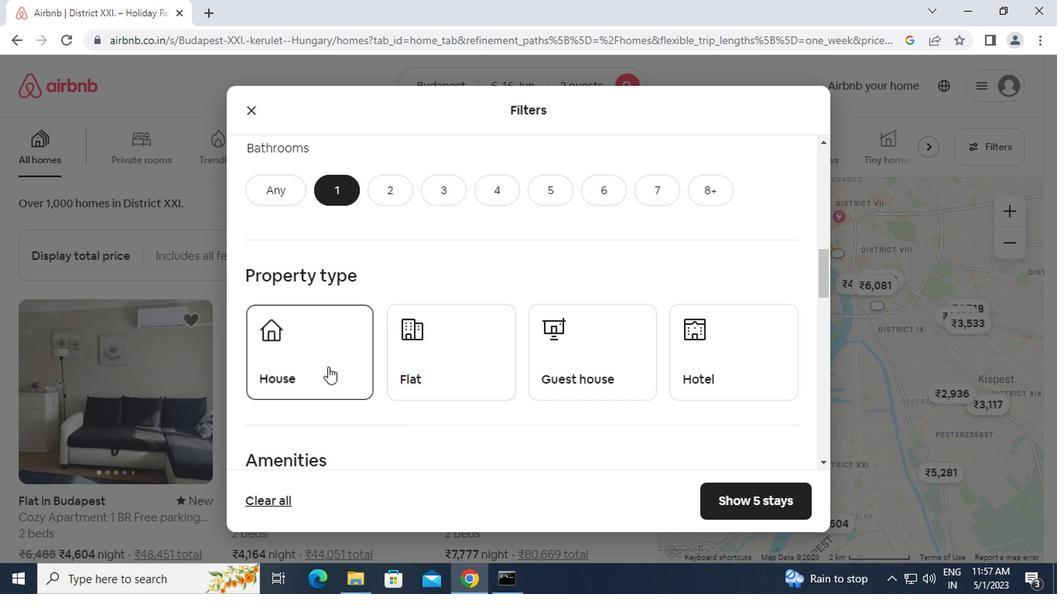 
Action: Mouse pressed left at (450, 339)
Screenshot: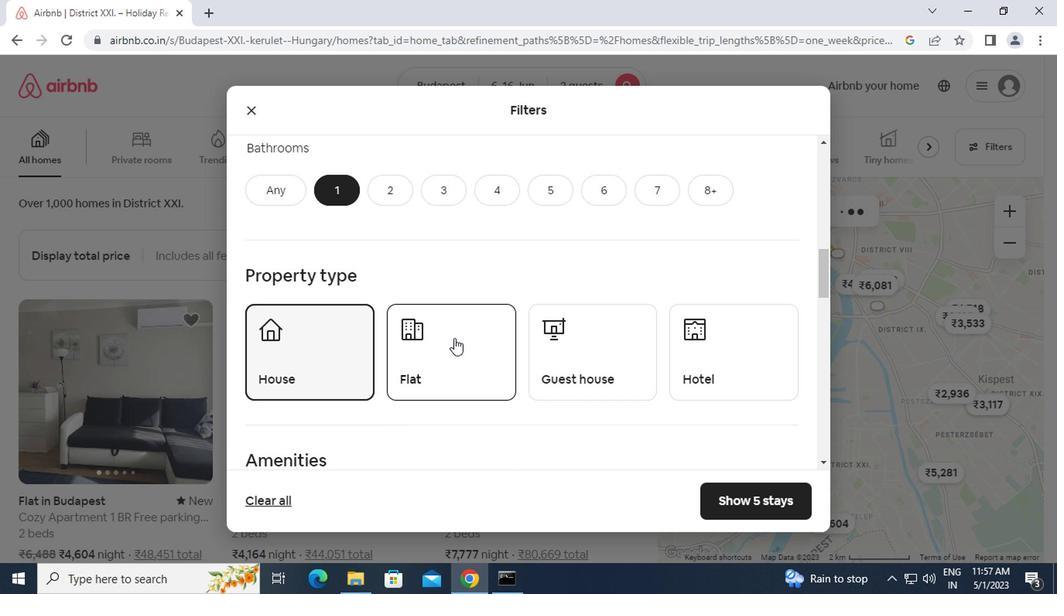 
Action: Mouse moved to (562, 360)
Screenshot: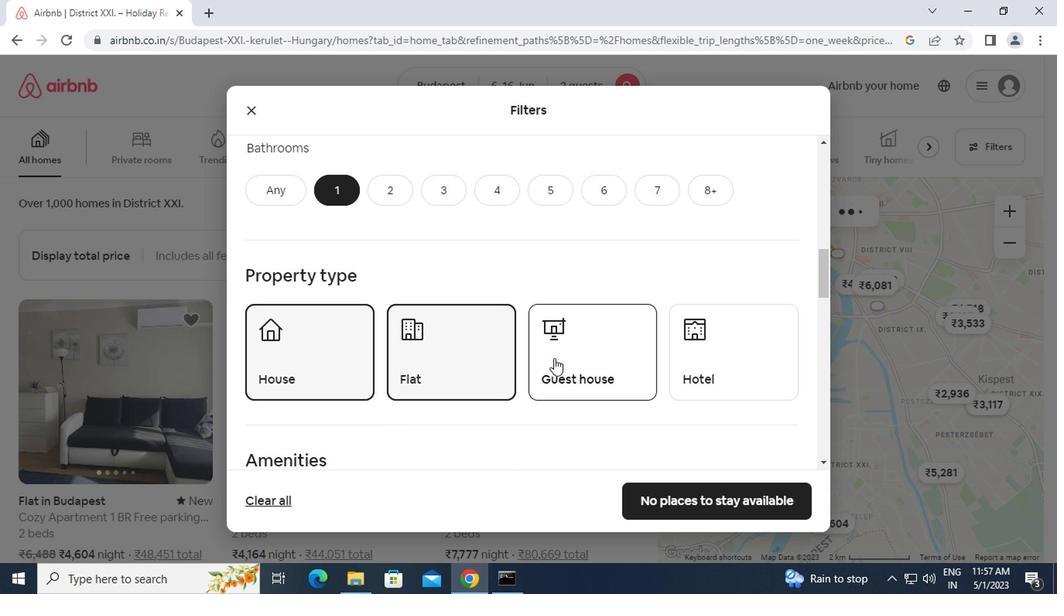 
Action: Mouse pressed left at (562, 360)
Screenshot: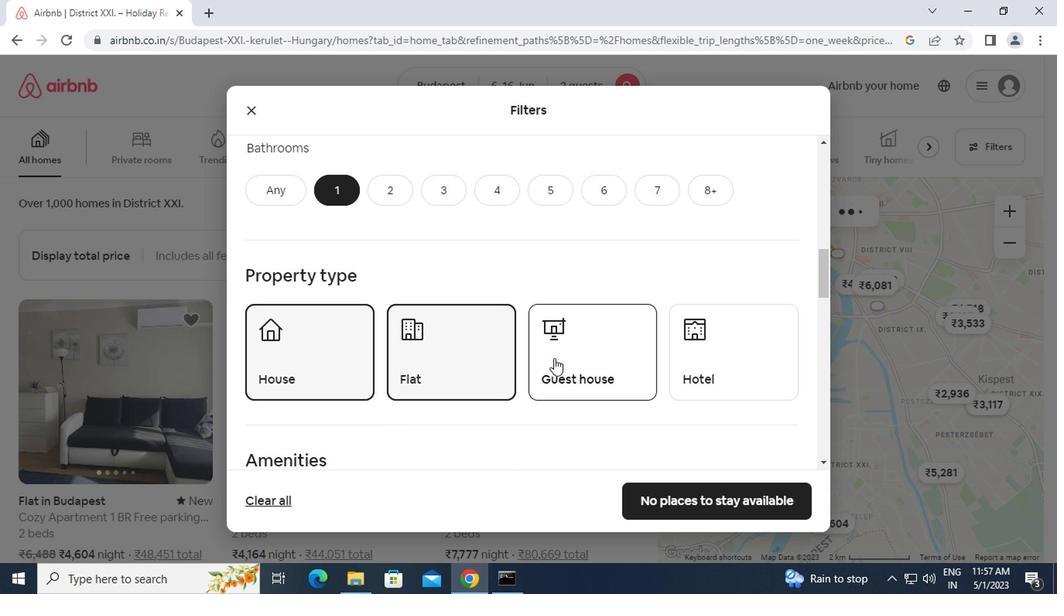 
Action: Mouse moved to (709, 361)
Screenshot: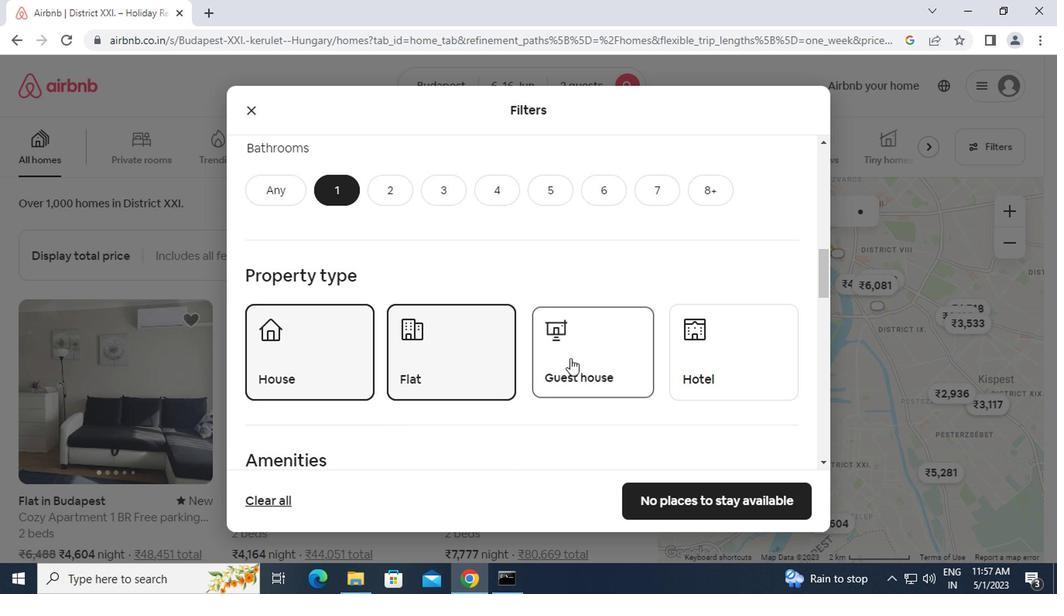 
Action: Mouse pressed left at (709, 361)
Screenshot: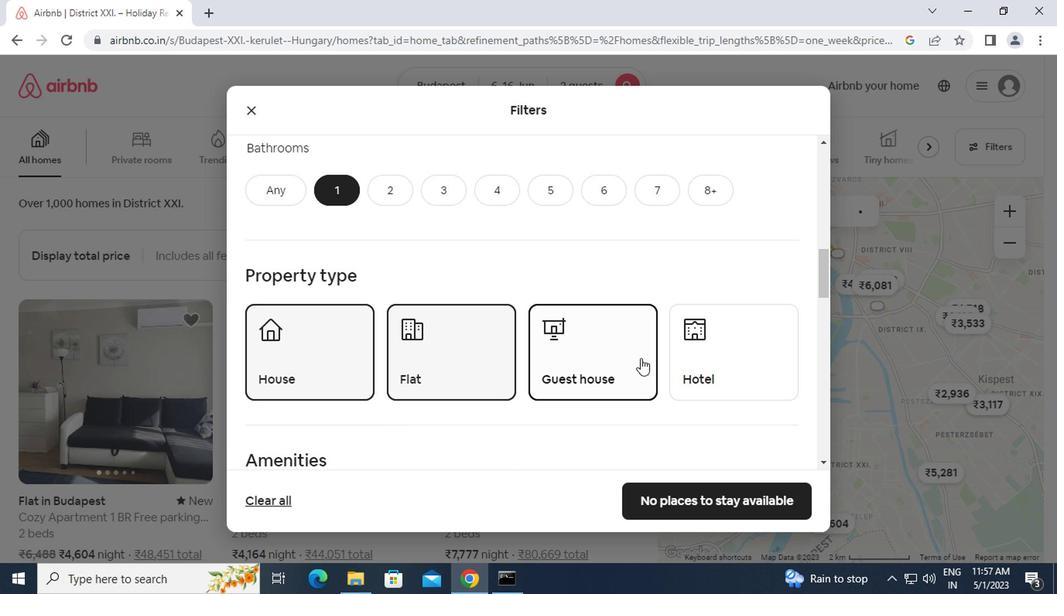 
Action: Mouse moved to (512, 389)
Screenshot: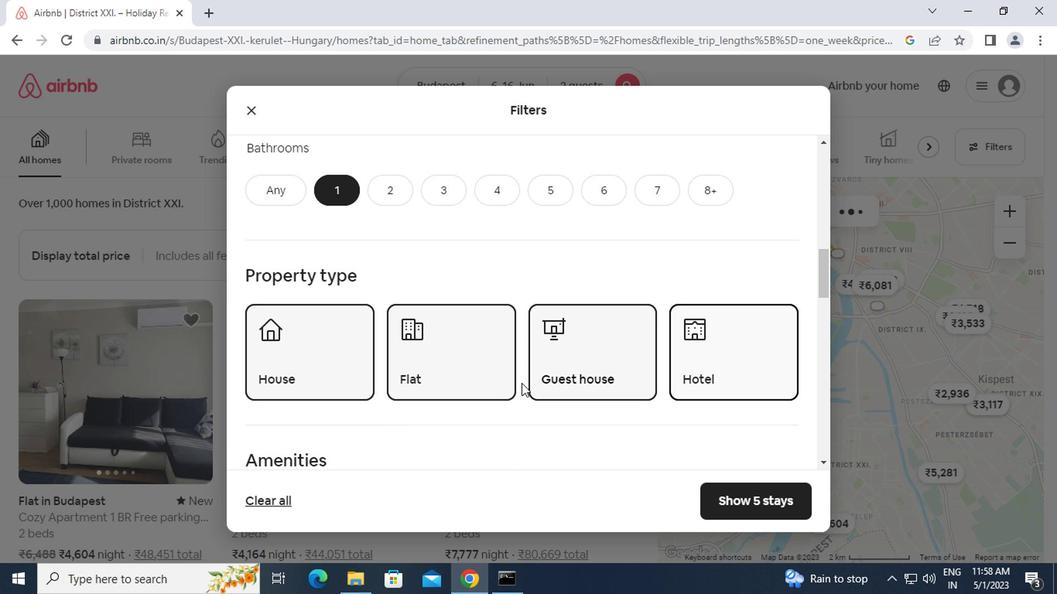 
Action: Mouse scrolled (512, 388) with delta (0, 0)
Screenshot: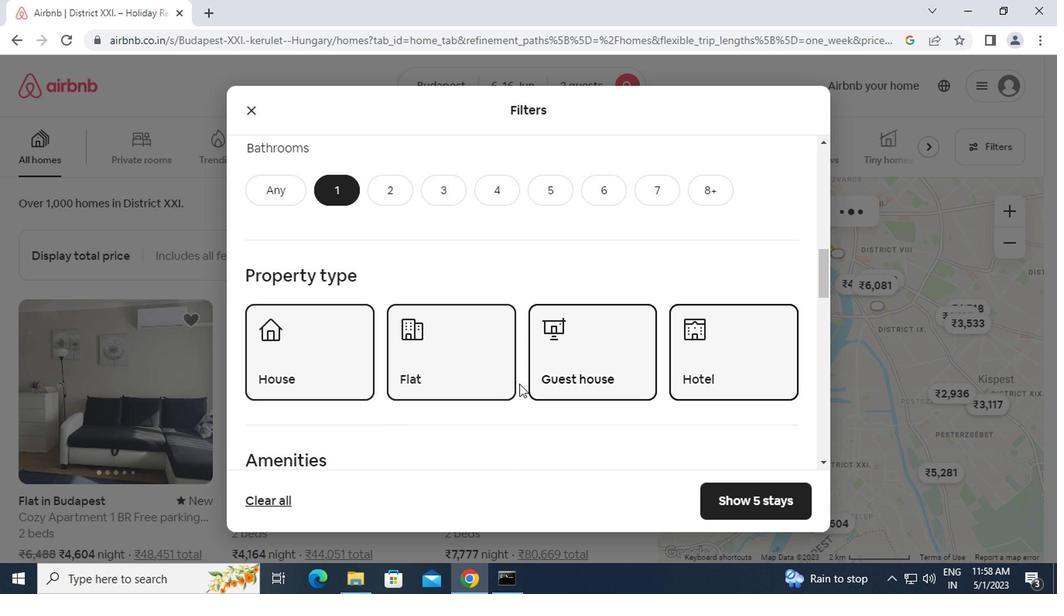 
Action: Mouse scrolled (512, 388) with delta (0, 0)
Screenshot: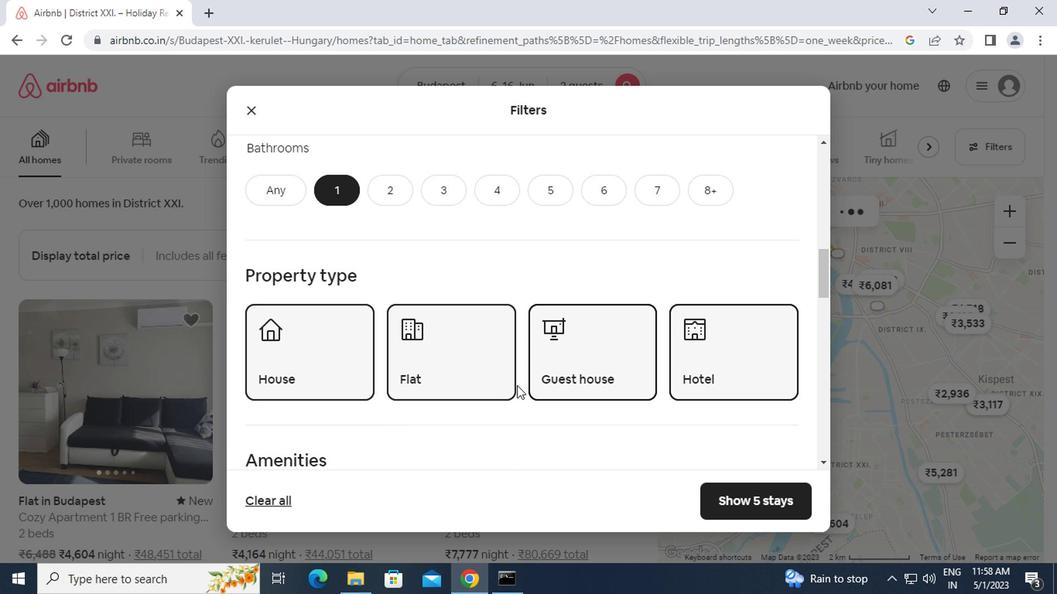 
Action: Mouse scrolled (512, 388) with delta (0, 0)
Screenshot: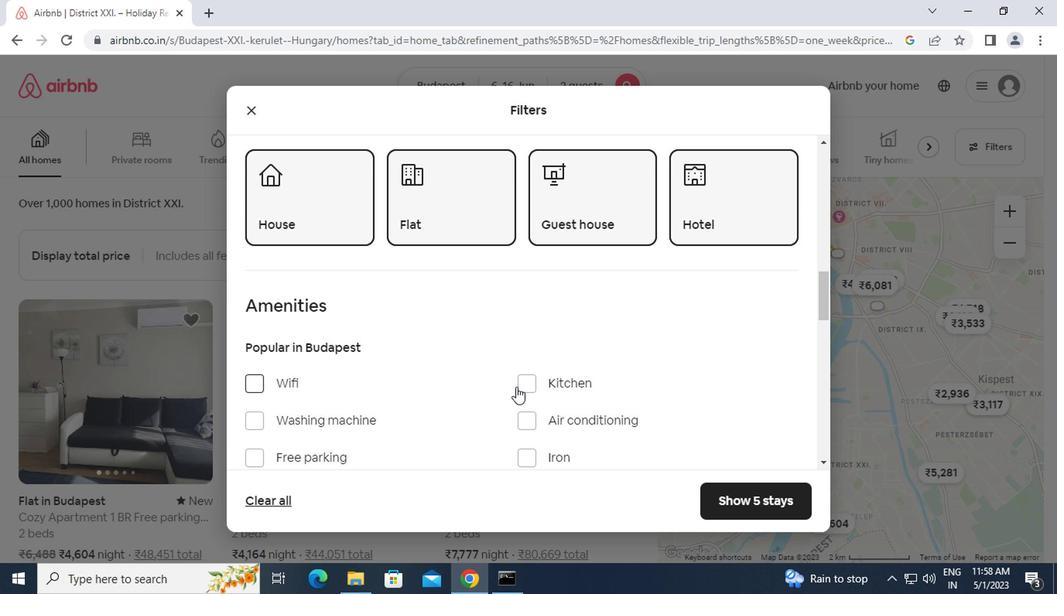 
Action: Mouse scrolled (512, 388) with delta (0, 0)
Screenshot: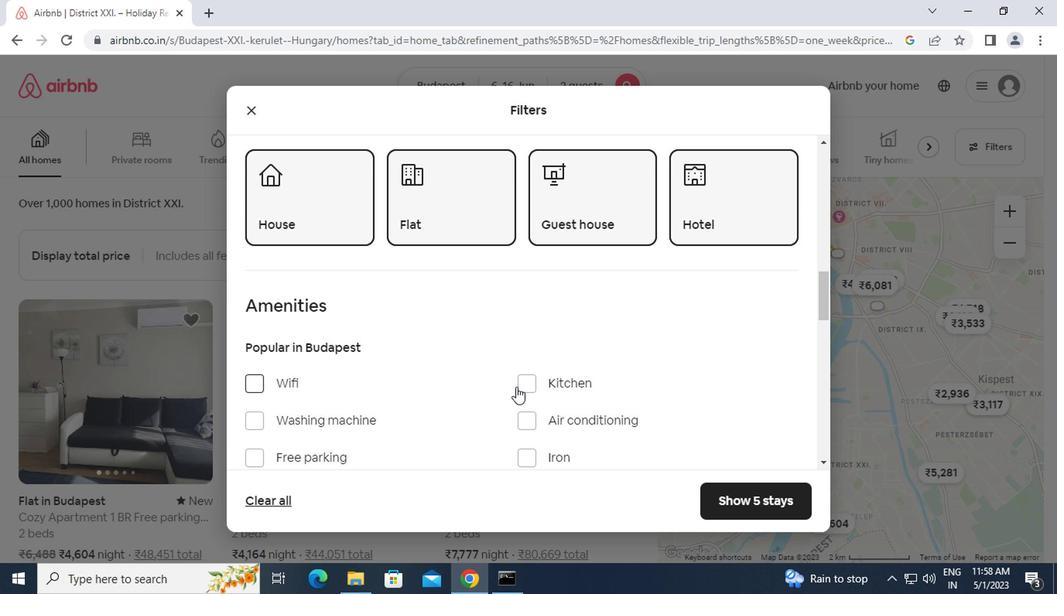 
Action: Mouse scrolled (512, 388) with delta (0, 0)
Screenshot: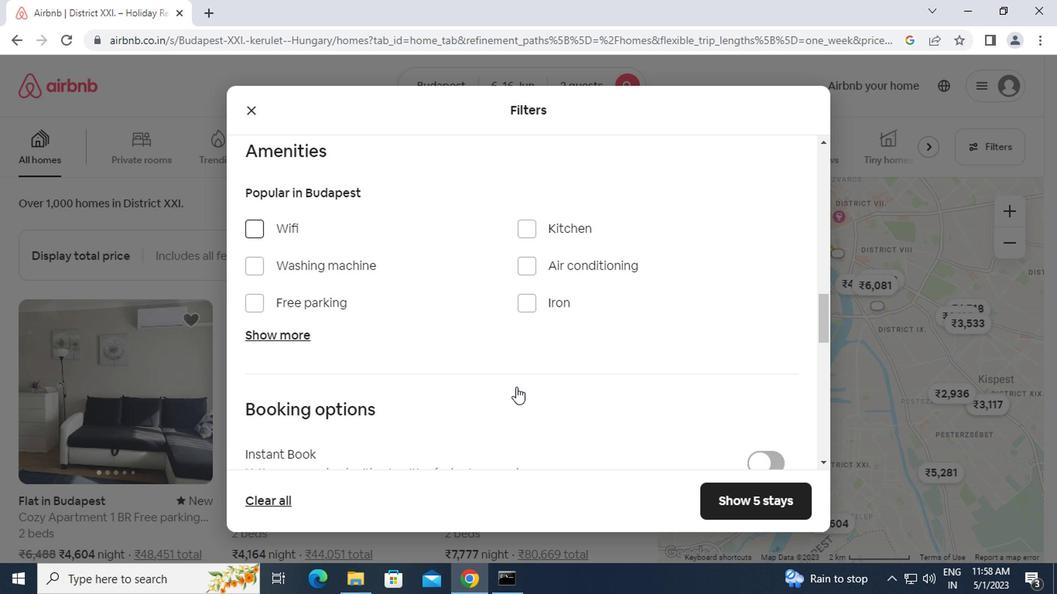 
Action: Mouse scrolled (512, 388) with delta (0, 0)
Screenshot: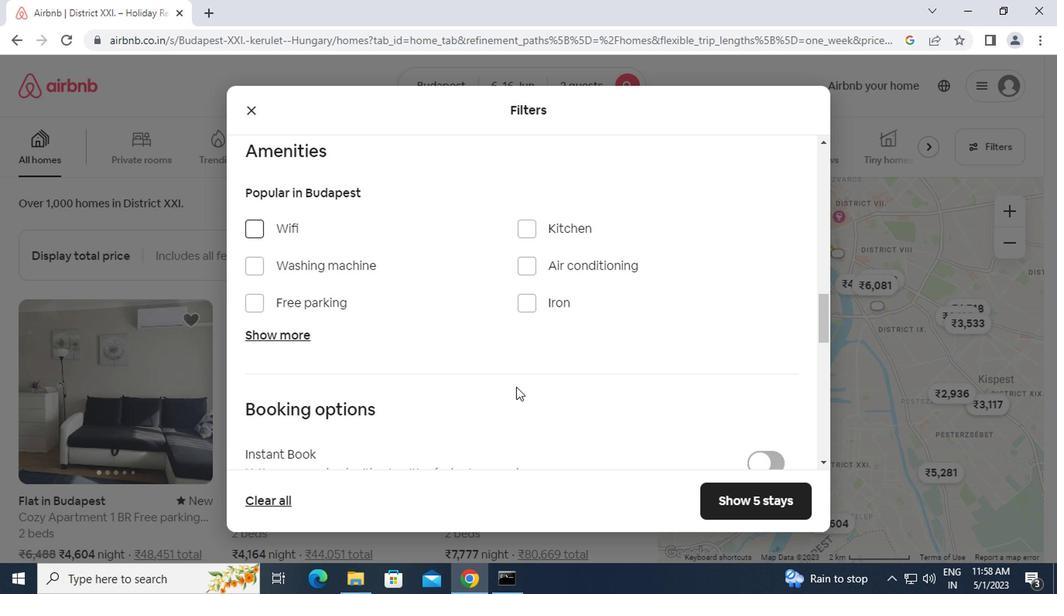 
Action: Mouse moved to (757, 363)
Screenshot: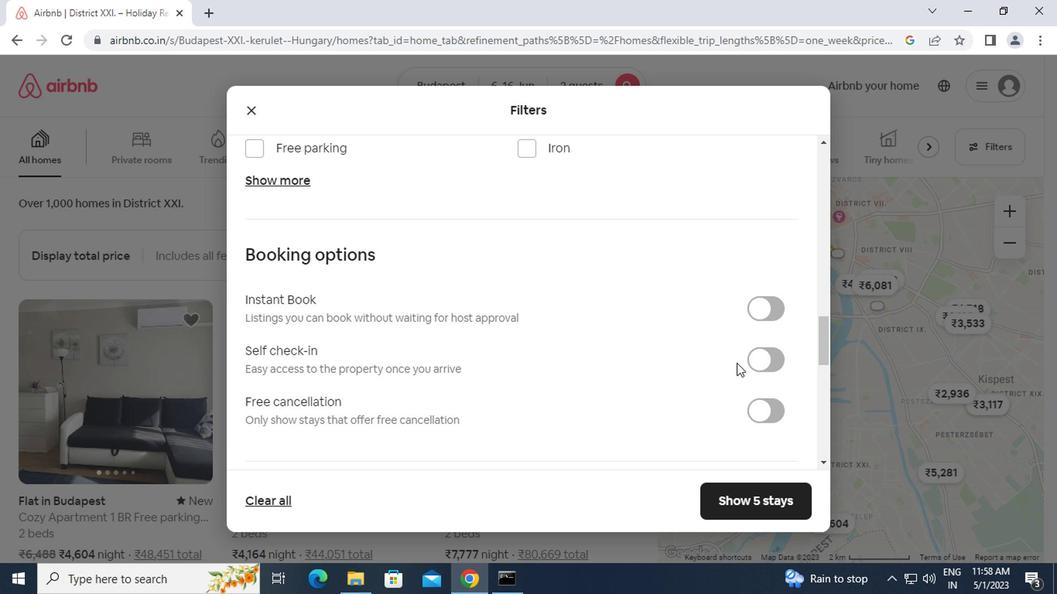 
Action: Mouse pressed left at (757, 363)
Screenshot: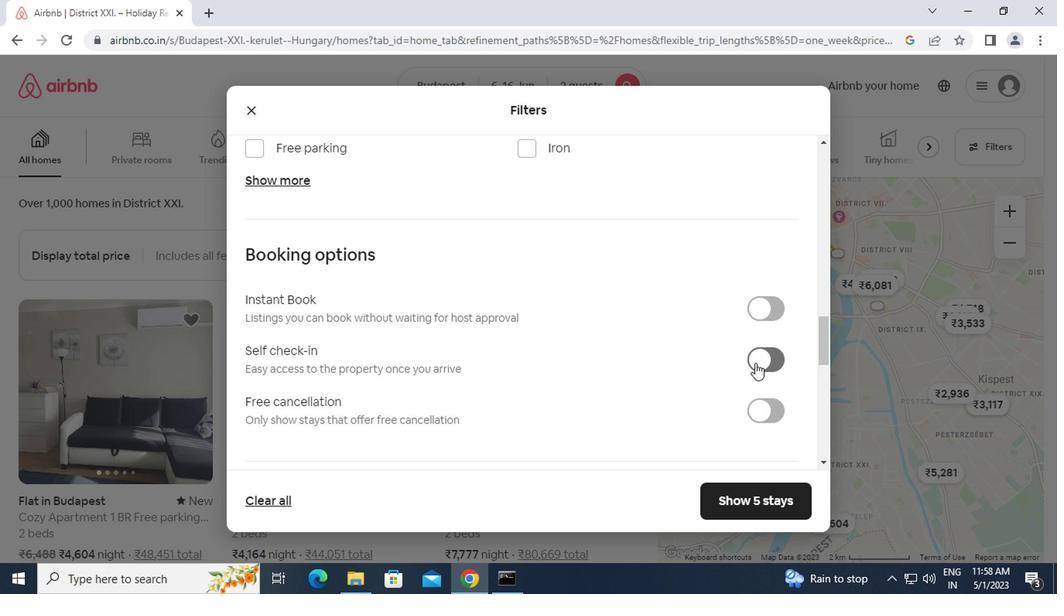 
Action: Mouse moved to (480, 429)
Screenshot: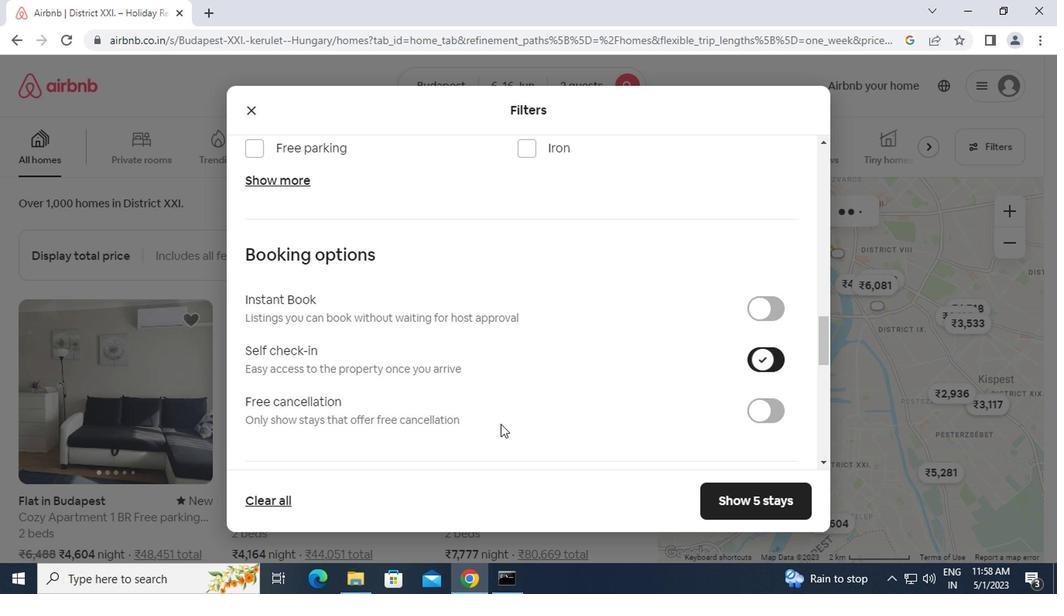 
Action: Mouse scrolled (480, 428) with delta (0, -1)
Screenshot: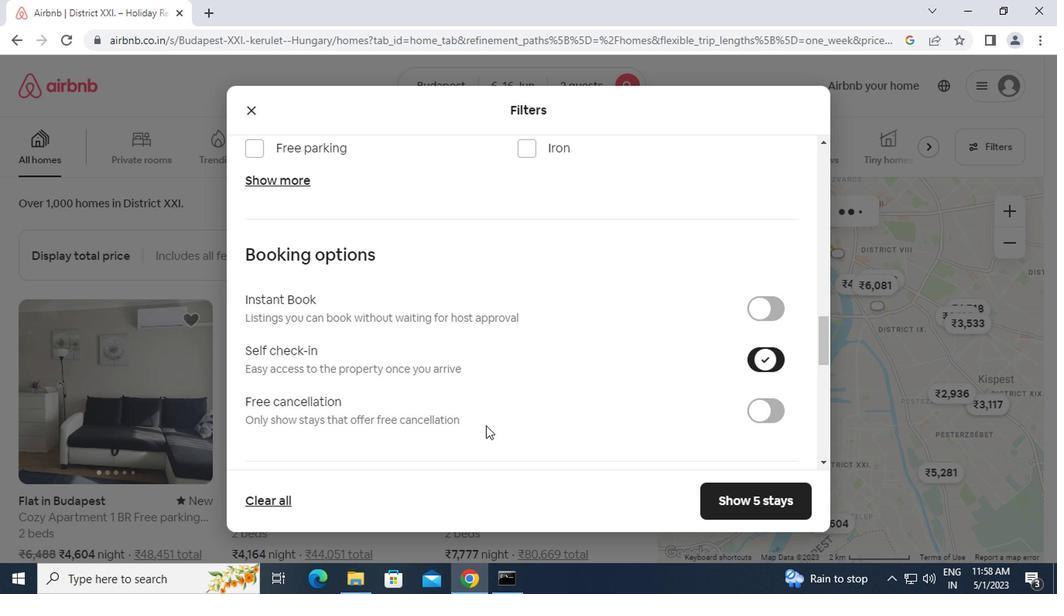 
Action: Mouse scrolled (480, 428) with delta (0, -1)
Screenshot: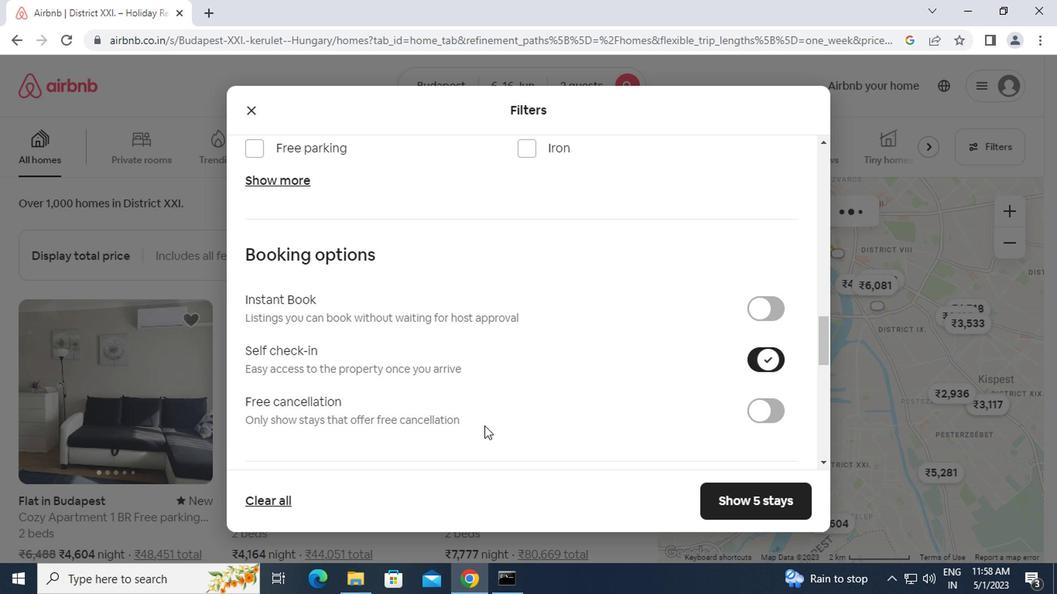 
Action: Mouse scrolled (480, 428) with delta (0, -1)
Screenshot: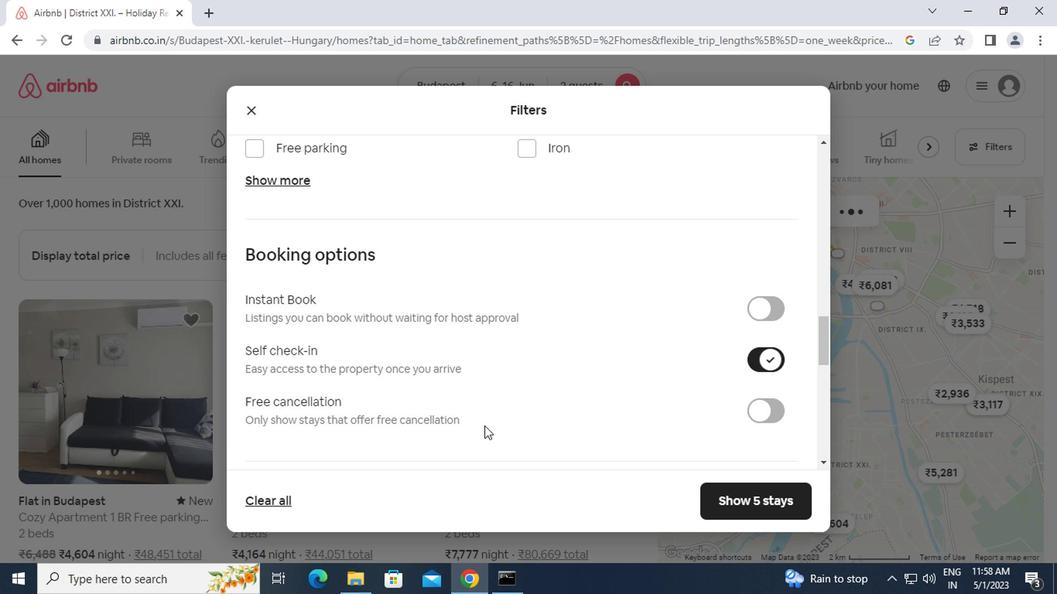 
Action: Mouse scrolled (480, 428) with delta (0, -1)
Screenshot: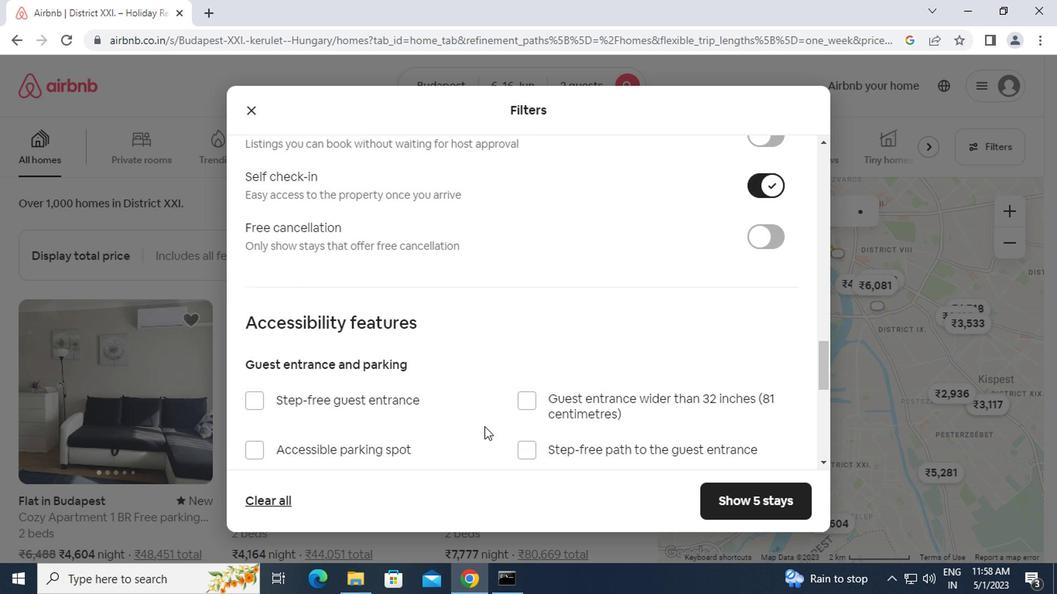 
Action: Mouse scrolled (480, 428) with delta (0, -1)
Screenshot: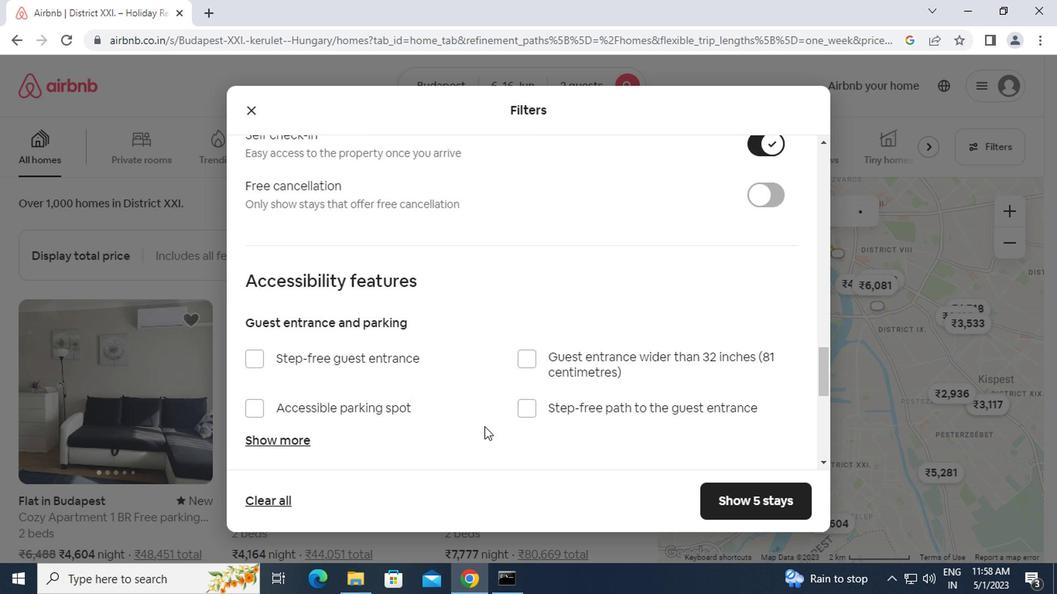 
Action: Mouse scrolled (480, 428) with delta (0, -1)
Screenshot: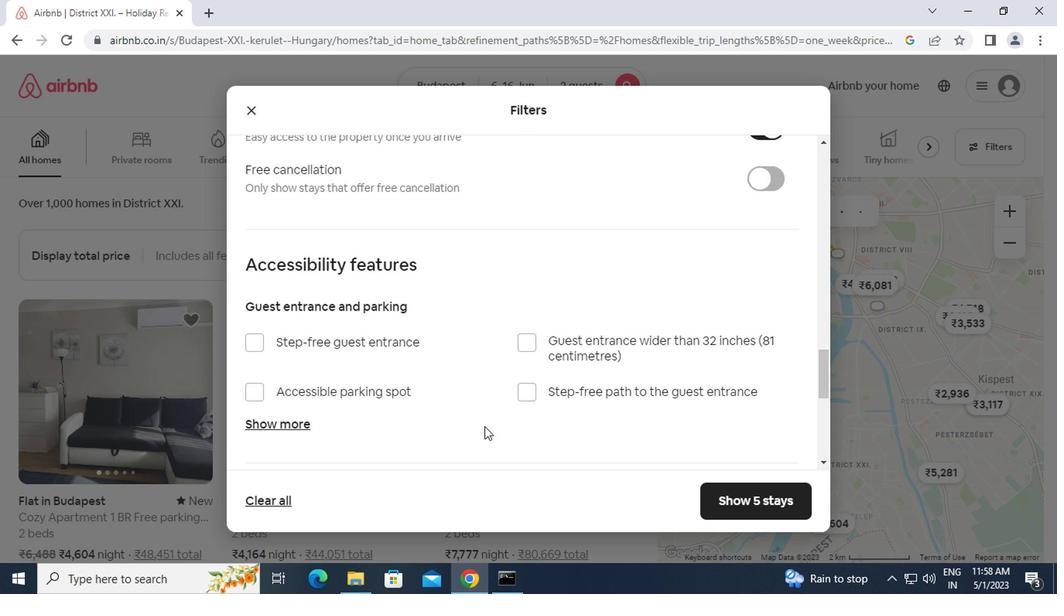 
Action: Mouse scrolled (480, 428) with delta (0, -1)
Screenshot: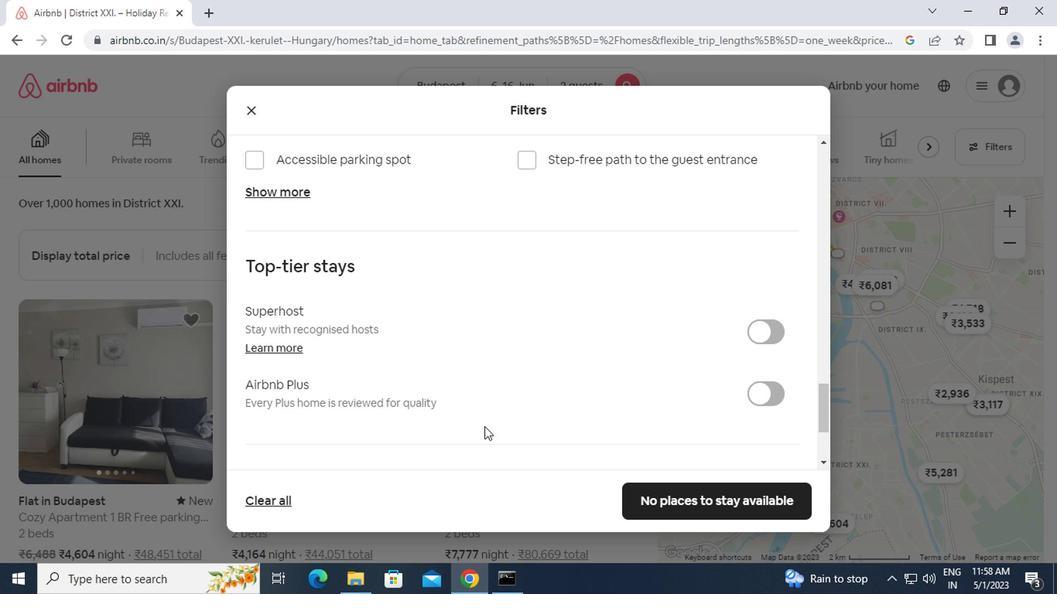 
Action: Mouse scrolled (480, 428) with delta (0, -1)
Screenshot: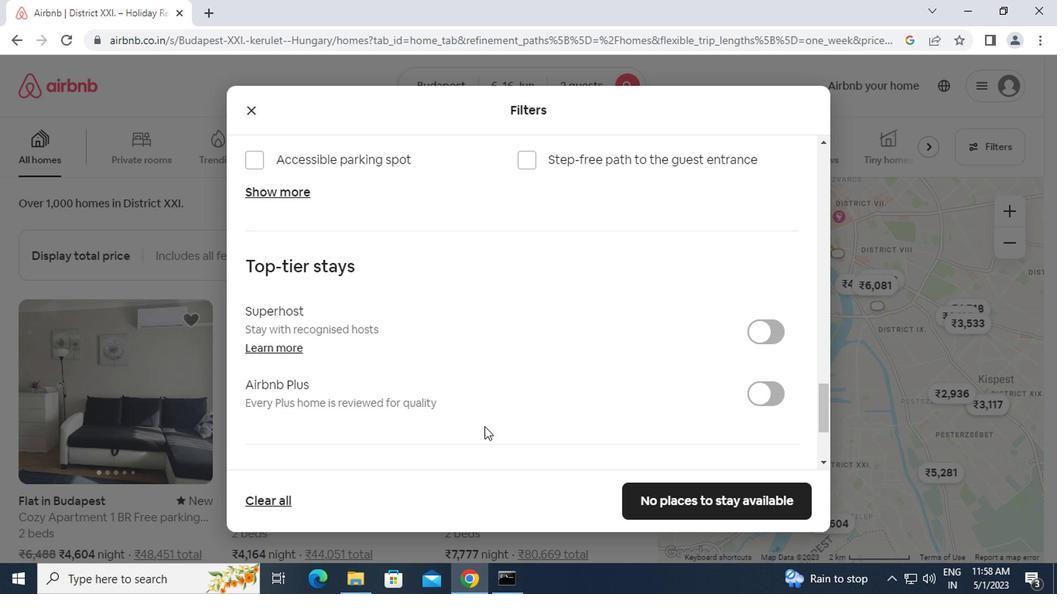
Action: Mouse scrolled (480, 428) with delta (0, -1)
Screenshot: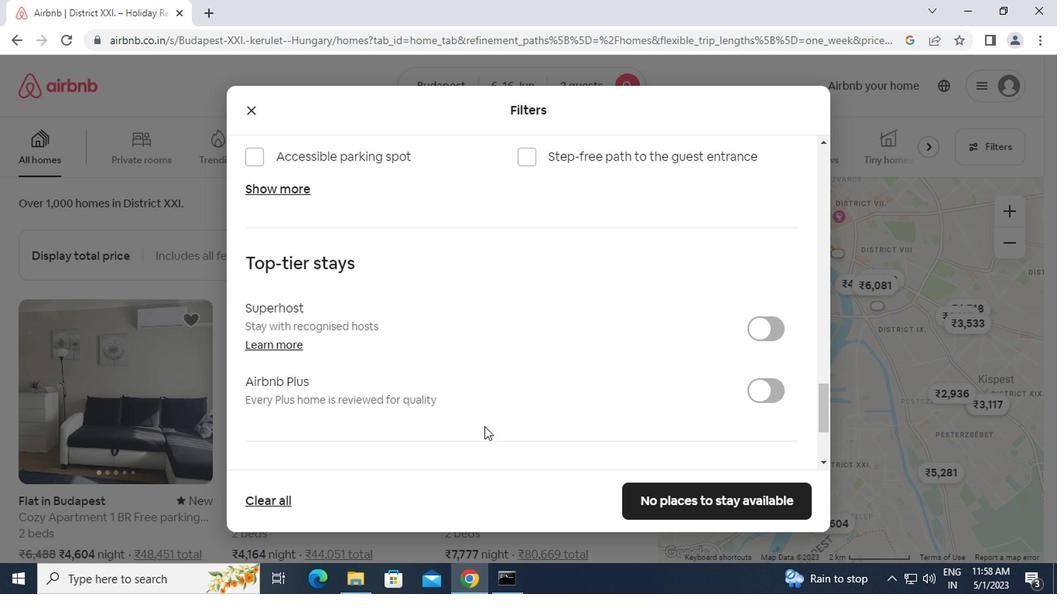 
Action: Mouse moved to (257, 355)
Screenshot: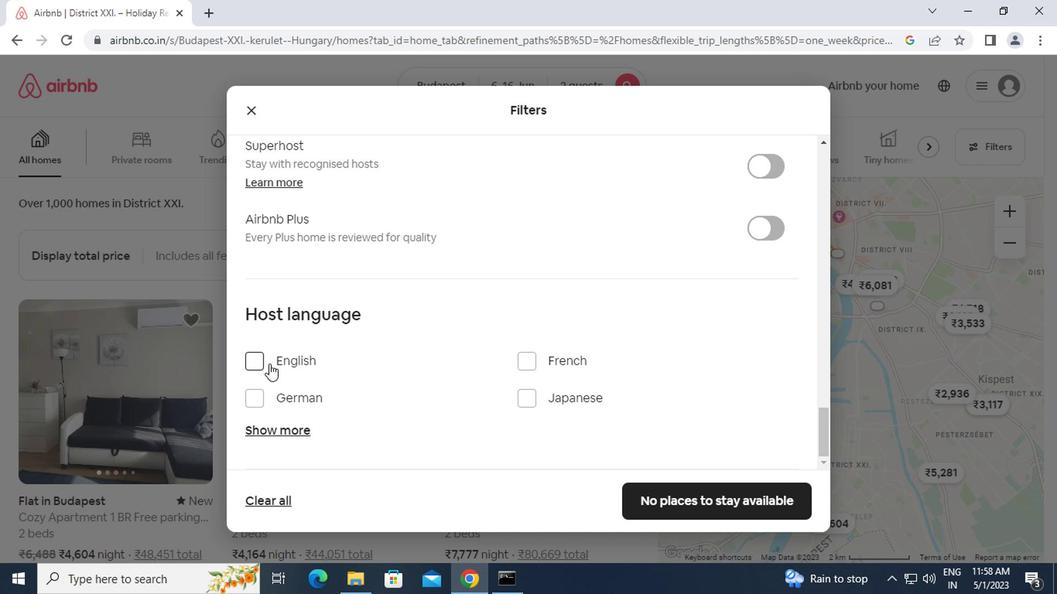 
Action: Mouse pressed left at (257, 355)
Screenshot: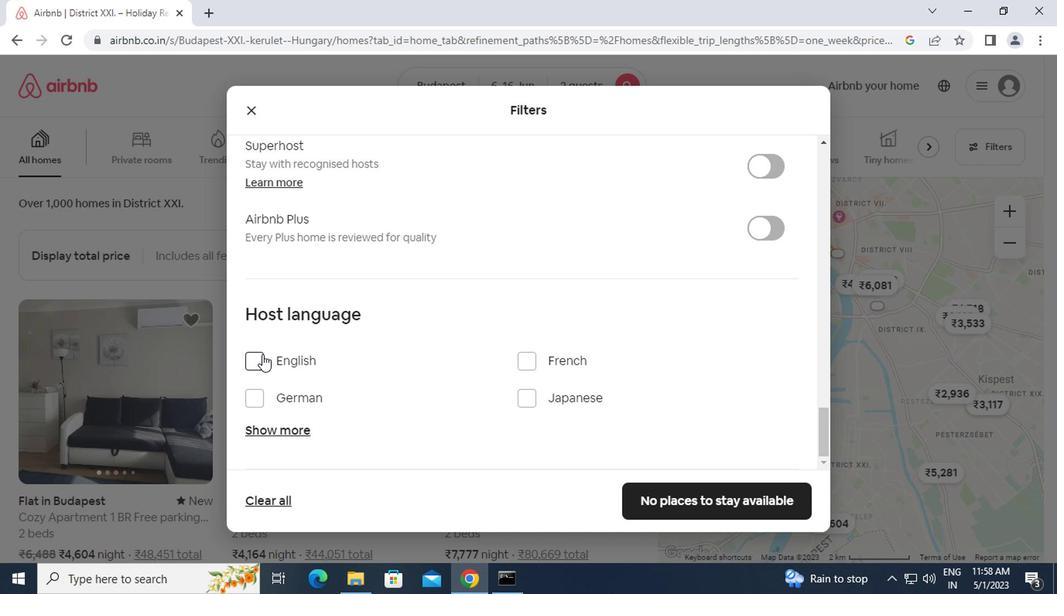 
Action: Mouse moved to (735, 504)
Screenshot: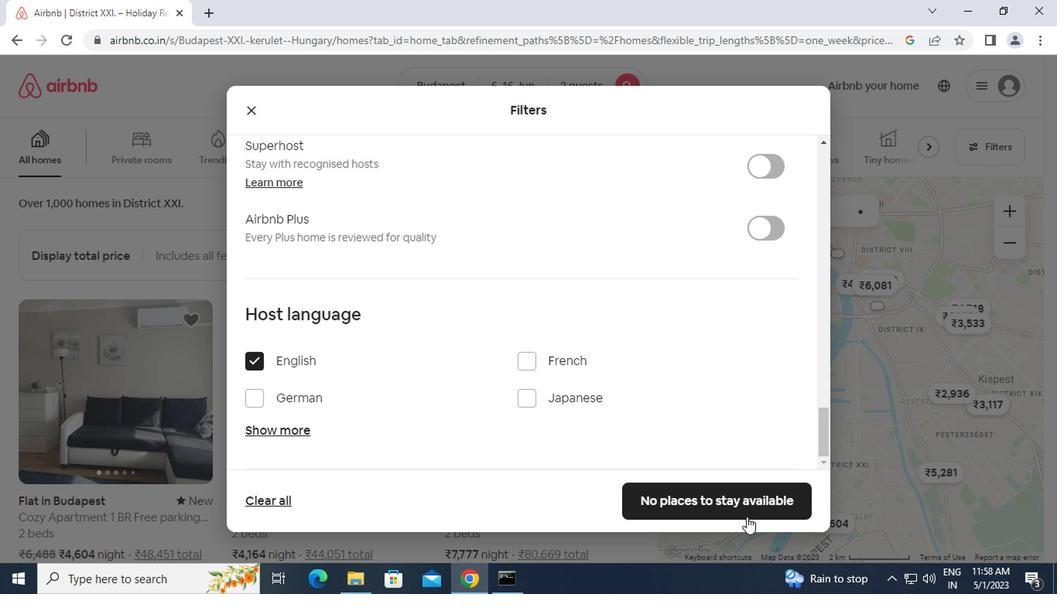 
Action: Mouse pressed left at (735, 504)
Screenshot: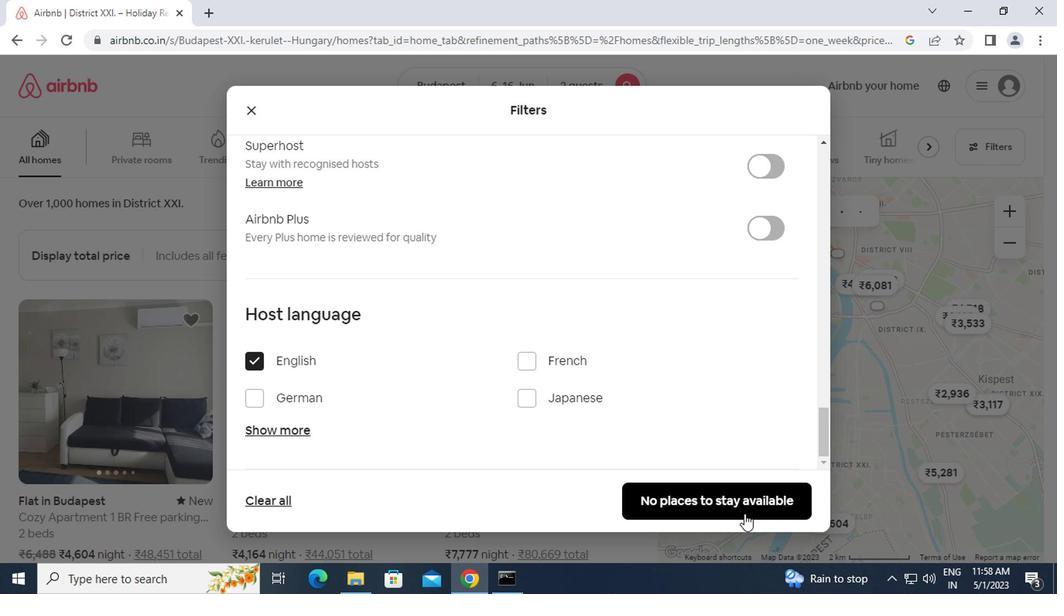 
